 Task: Open Card Feature Request Discussion in Board Content Marketing SEO Optimization to Workspace Event Planning and add a team member Softage.2@softage.net, a label Orange, a checklist Poetry Writing, an attachment from your computer, a color Orange and finally, add a card description 'Research and apply for relevant industry awards' and a comment 'We should approach this task with a sense of humility and a willingness to seek feedback and guidance from others.'. Add a start date 'Jan 06, 1900' with a due date 'Jan 13, 1900'
Action: Mouse moved to (410, 147)
Screenshot: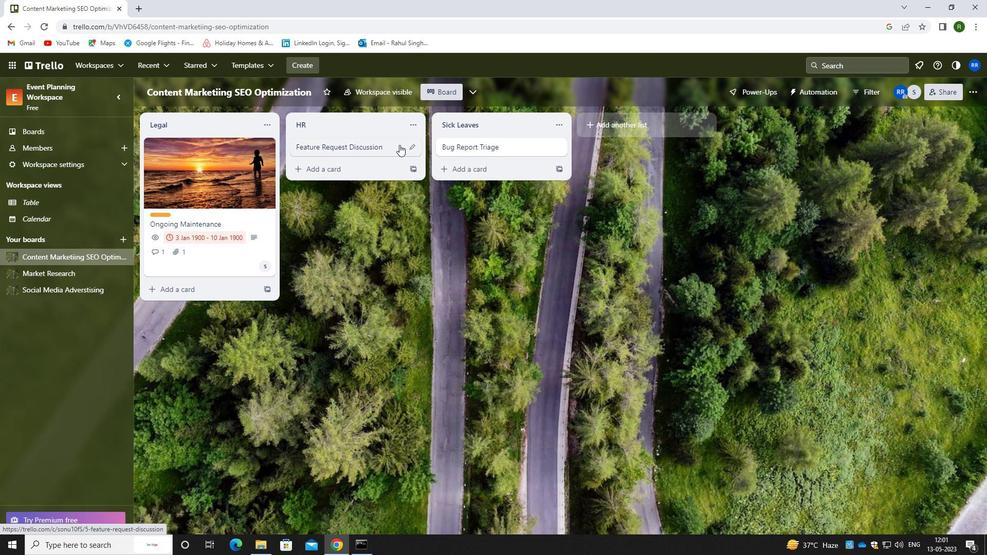 
Action: Mouse pressed left at (410, 147)
Screenshot: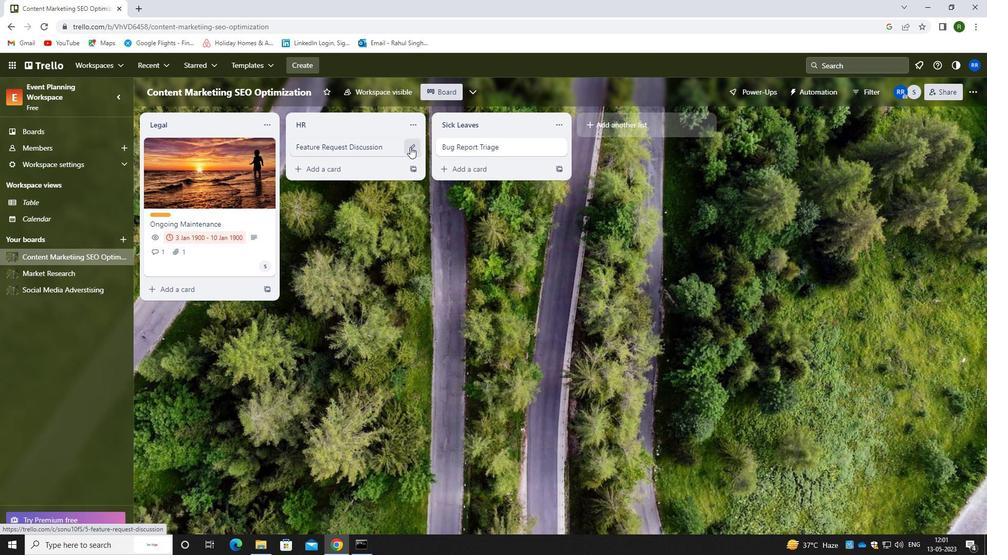 
Action: Mouse moved to (453, 147)
Screenshot: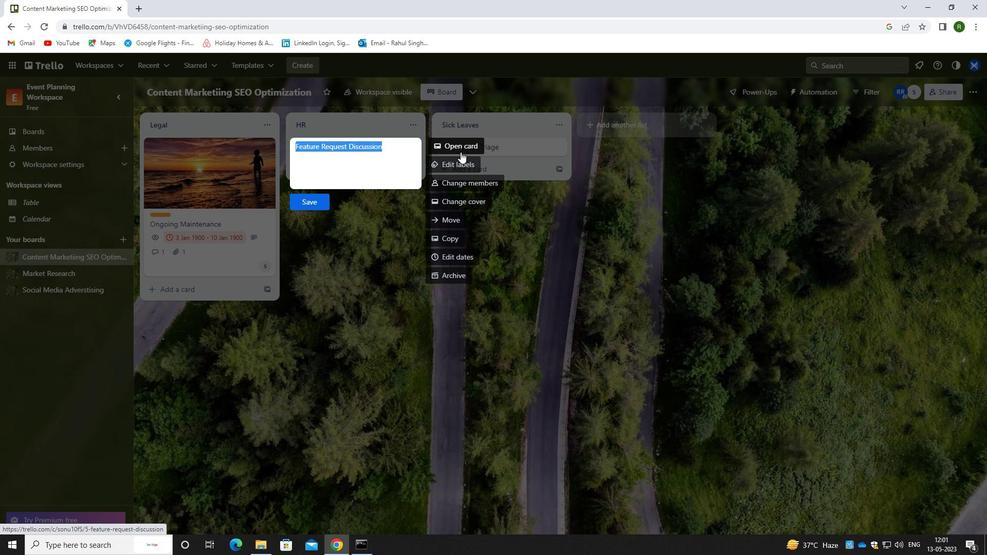 
Action: Mouse pressed left at (453, 147)
Screenshot: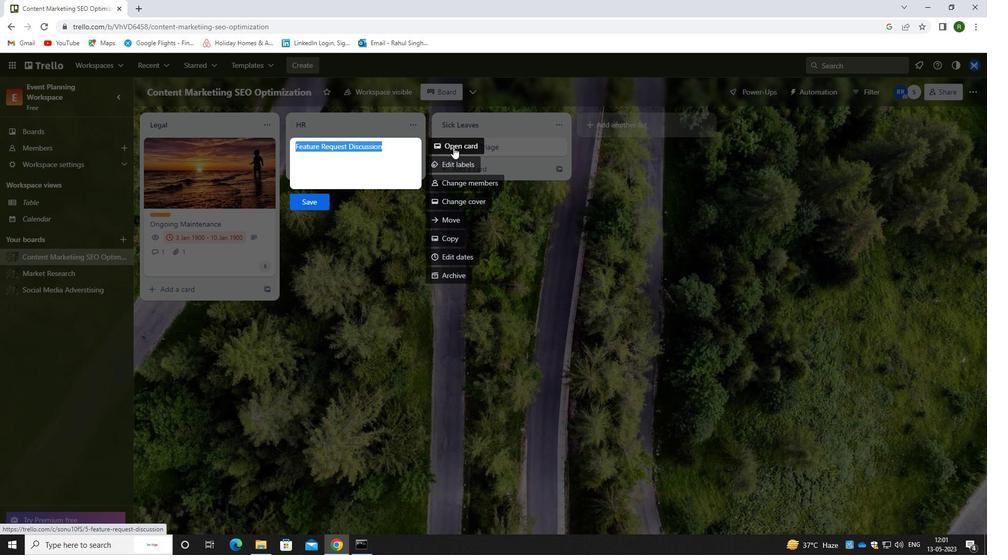 
Action: Mouse moved to (633, 185)
Screenshot: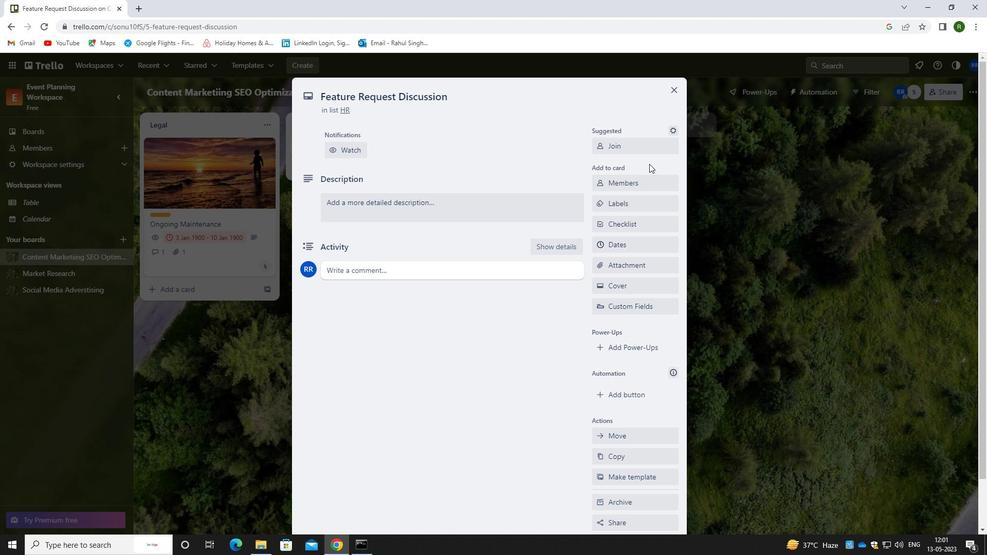 
Action: Mouse pressed left at (633, 185)
Screenshot: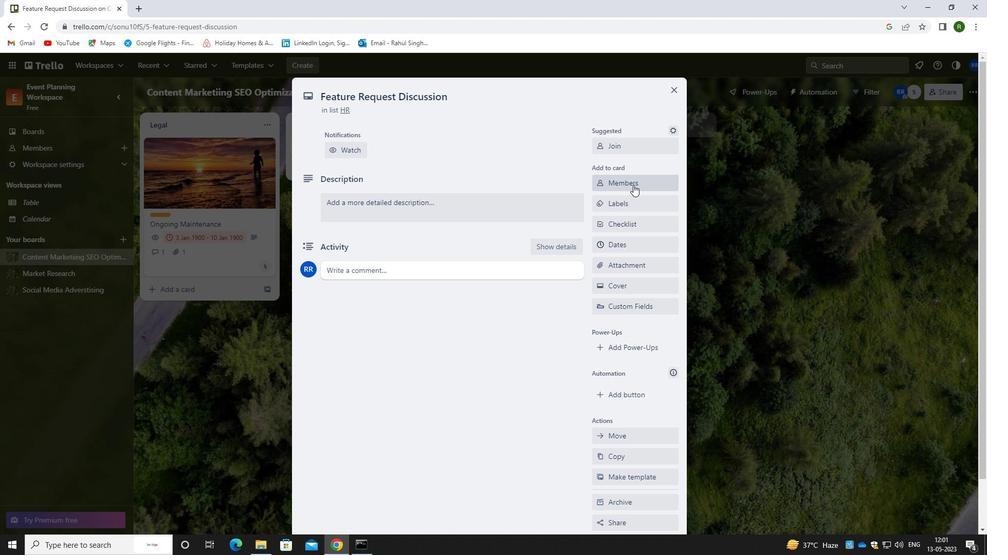
Action: Mouse moved to (624, 227)
Screenshot: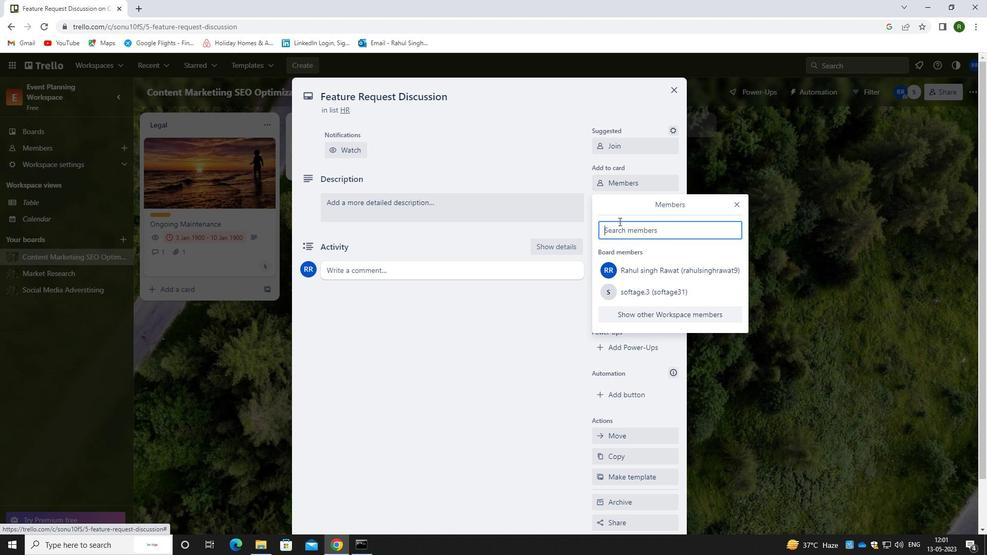 
Action: Key pressed <Key.caps_lock>s<Key.caps_lock>oft<Key.backspace><Key.backspace><Key.backspace><Key.backspace>s<Key.caps_lock>oftage.2<Key.shift>@SOFTAGE.NET
Screenshot: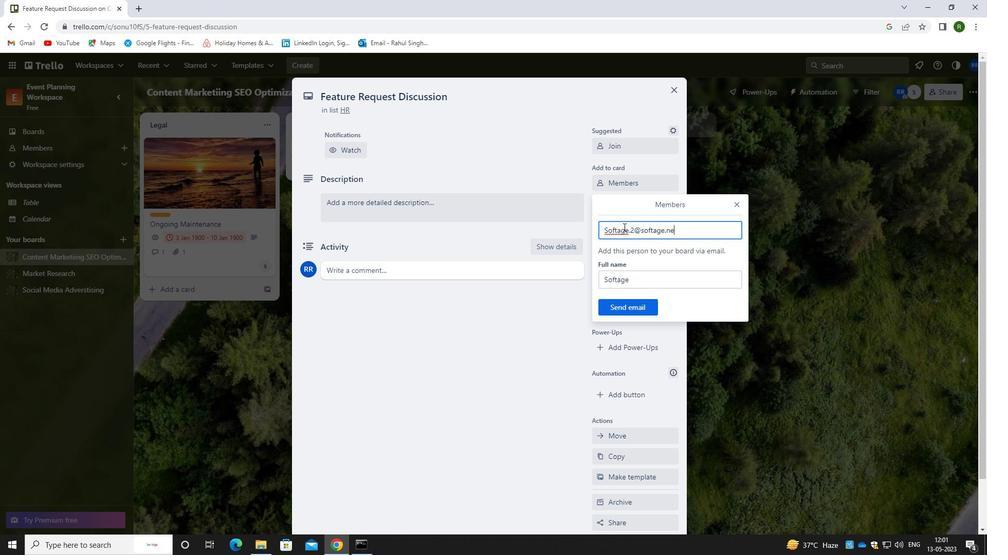 
Action: Mouse scrolled (624, 227) with delta (0, 0)
Screenshot: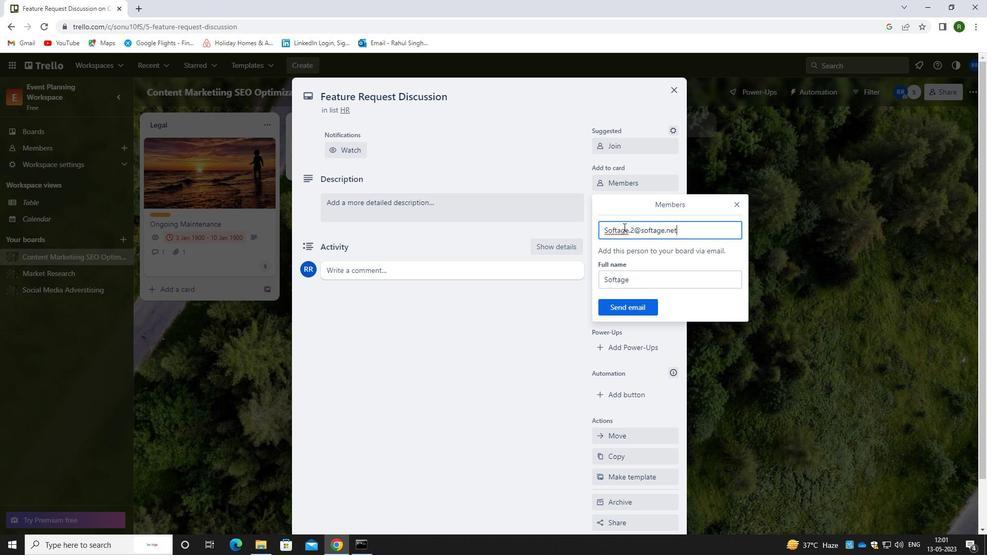 
Action: Mouse moved to (624, 227)
Screenshot: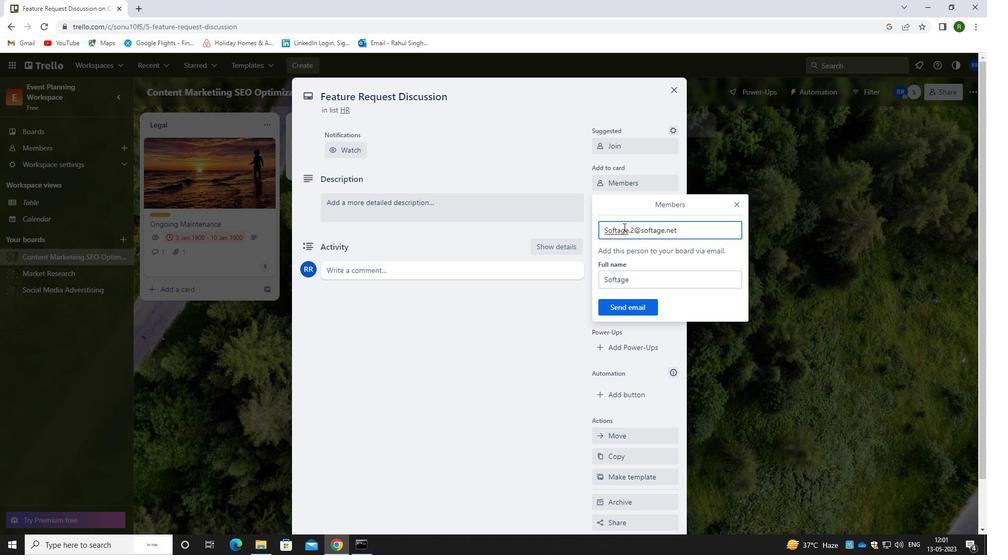 
Action: Mouse scrolled (624, 228) with delta (0, 0)
Screenshot: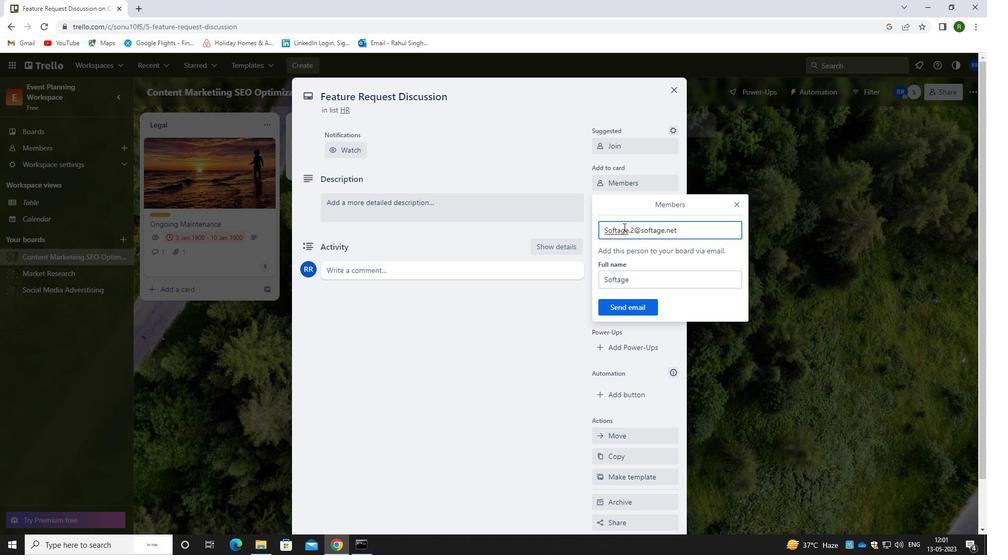 
Action: Mouse moved to (632, 303)
Screenshot: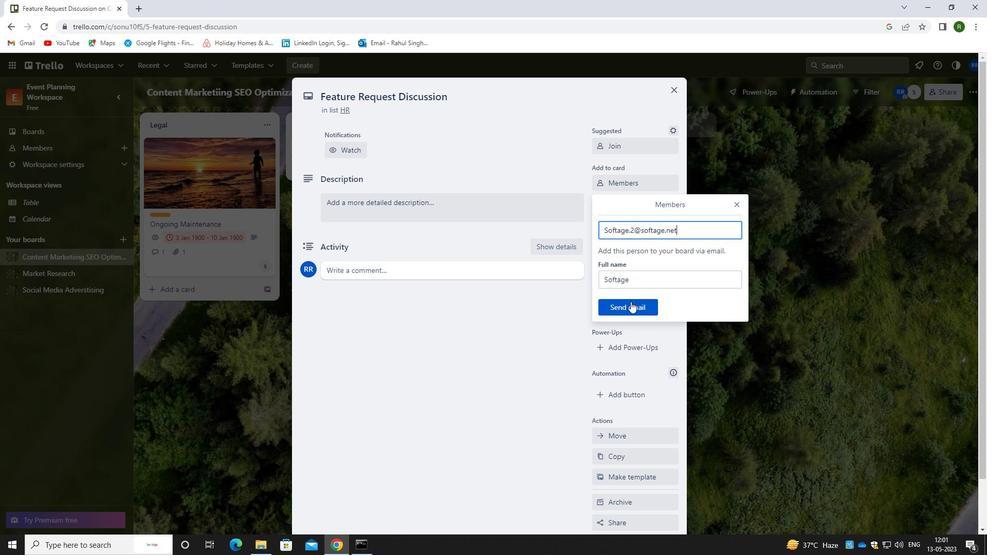 
Action: Mouse pressed left at (632, 303)
Screenshot: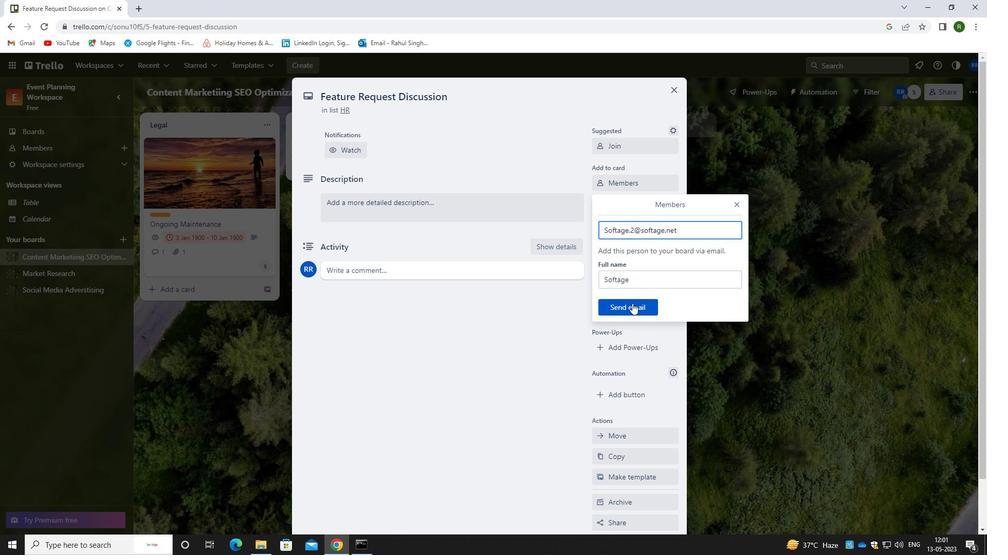 
Action: Mouse moved to (618, 208)
Screenshot: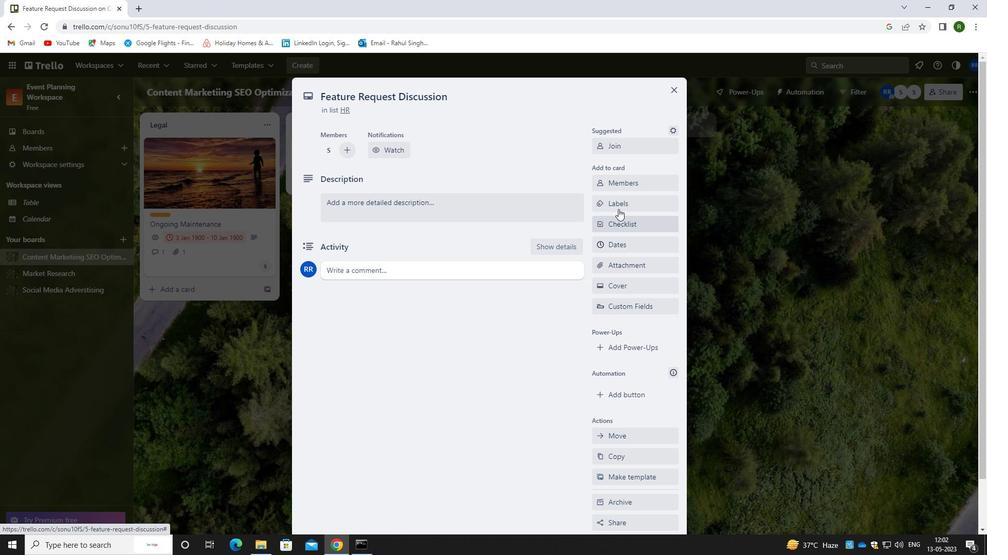 
Action: Mouse pressed left at (618, 208)
Screenshot: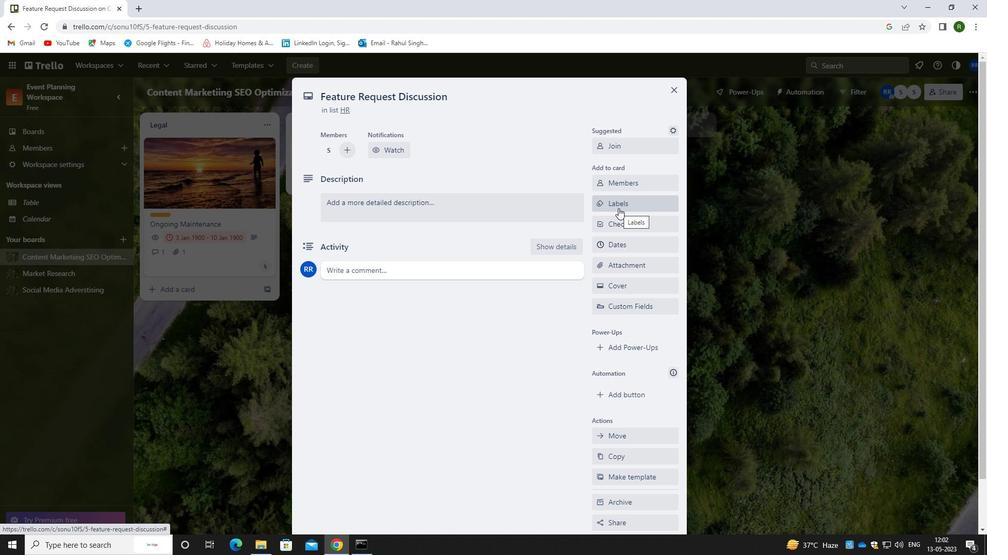 
Action: Mouse moved to (616, 250)
Screenshot: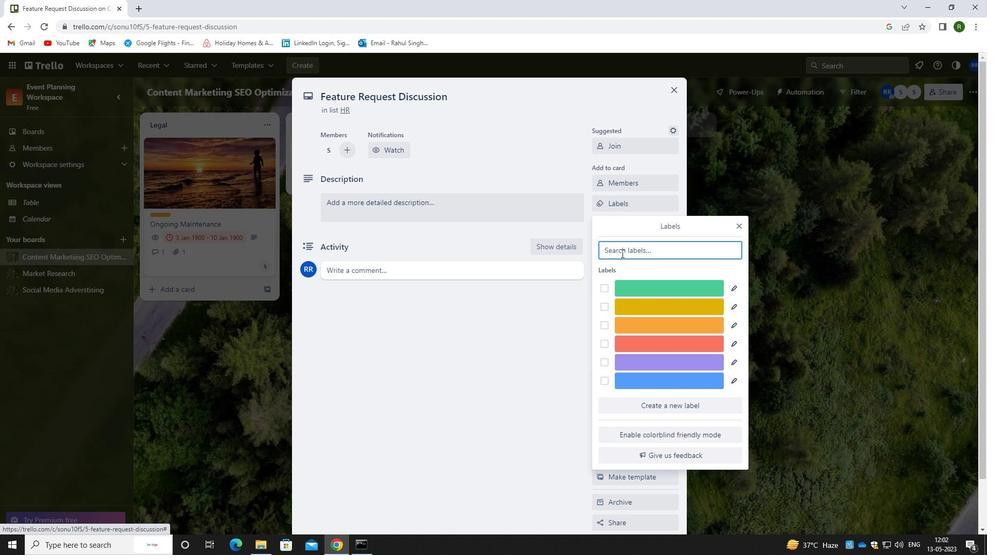 
Action: Key pressed ORANGE
Screenshot: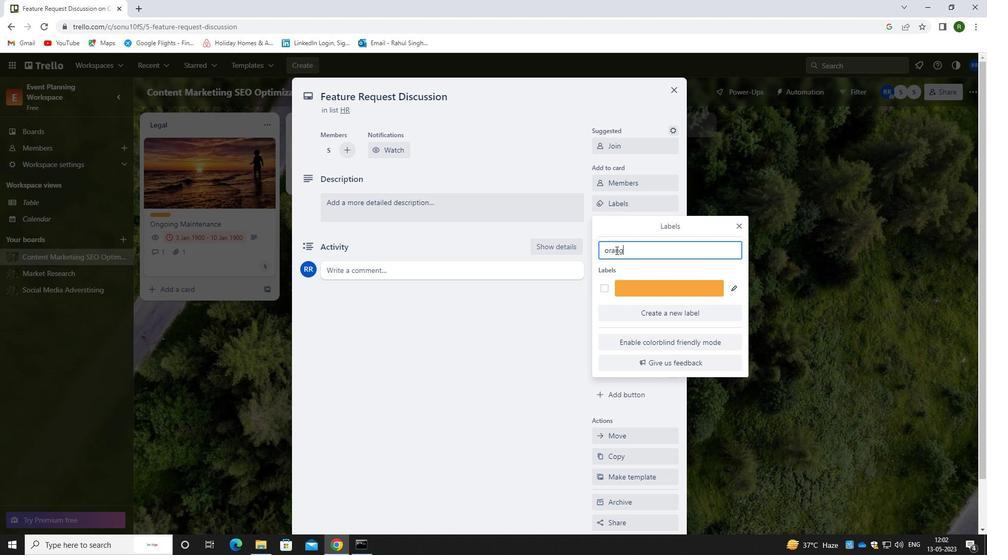 
Action: Mouse moved to (600, 286)
Screenshot: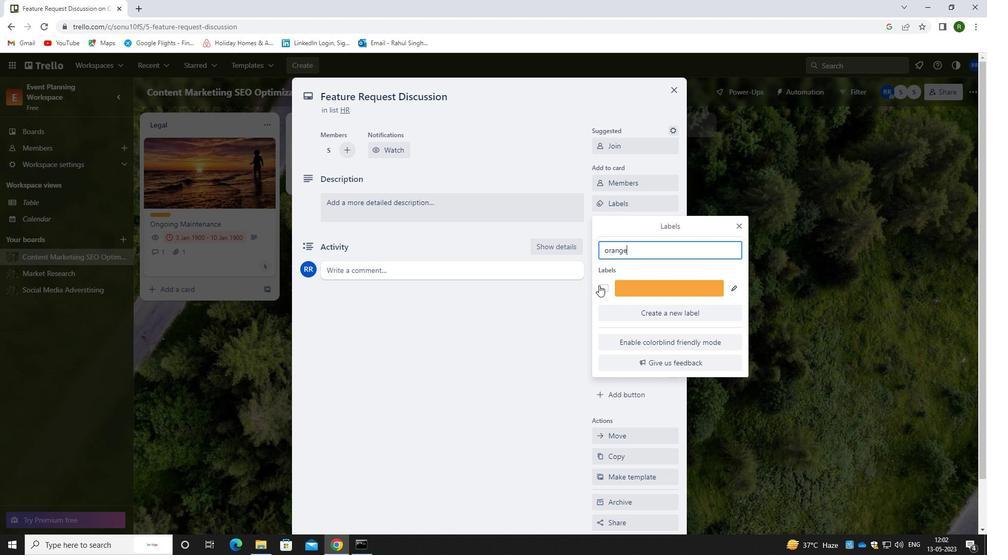 
Action: Mouse pressed left at (600, 286)
Screenshot: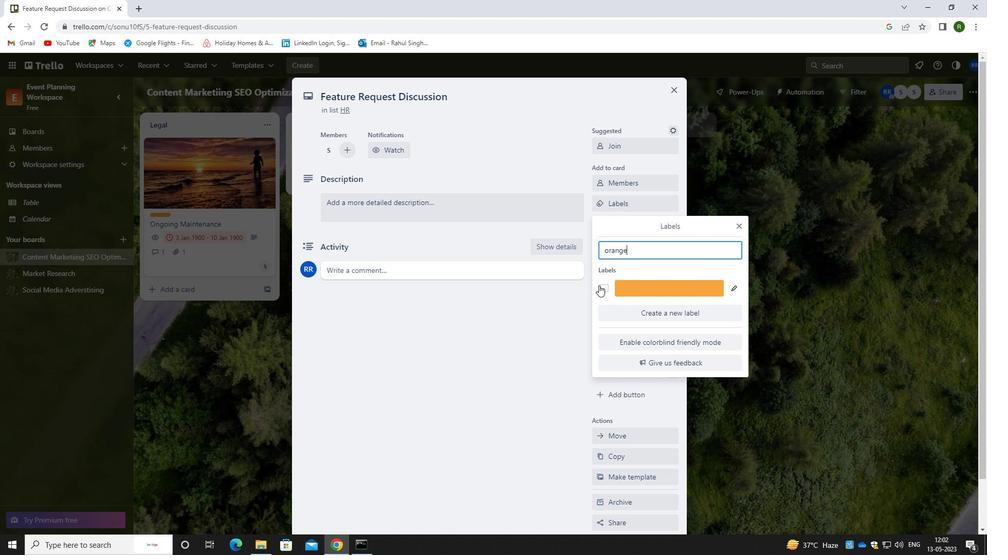 
Action: Mouse moved to (578, 333)
Screenshot: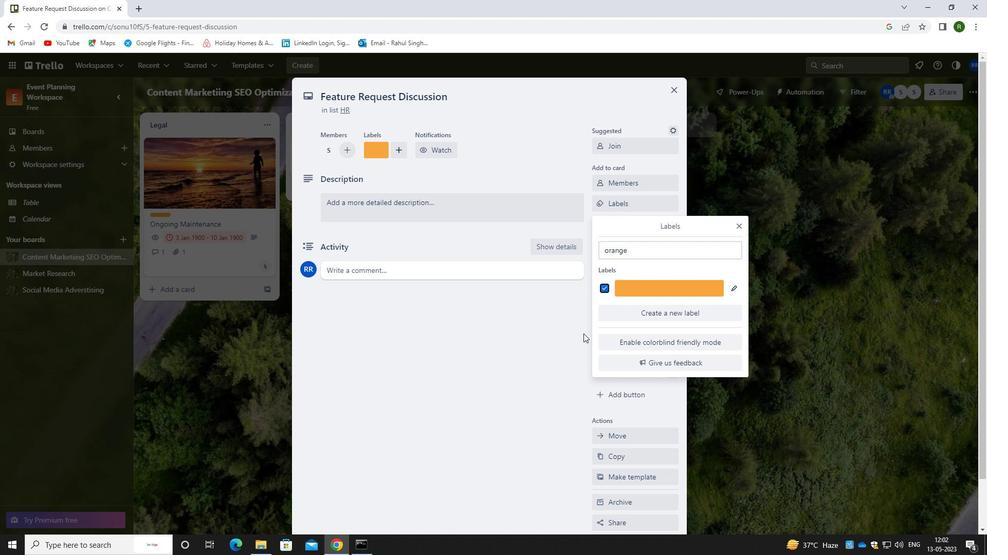
Action: Mouse pressed left at (578, 333)
Screenshot: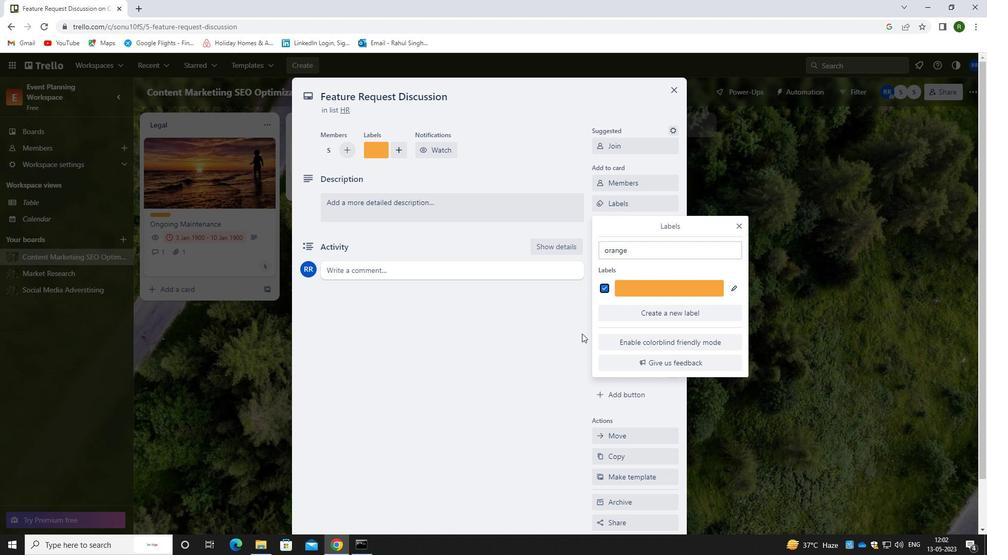 
Action: Mouse moved to (624, 228)
Screenshot: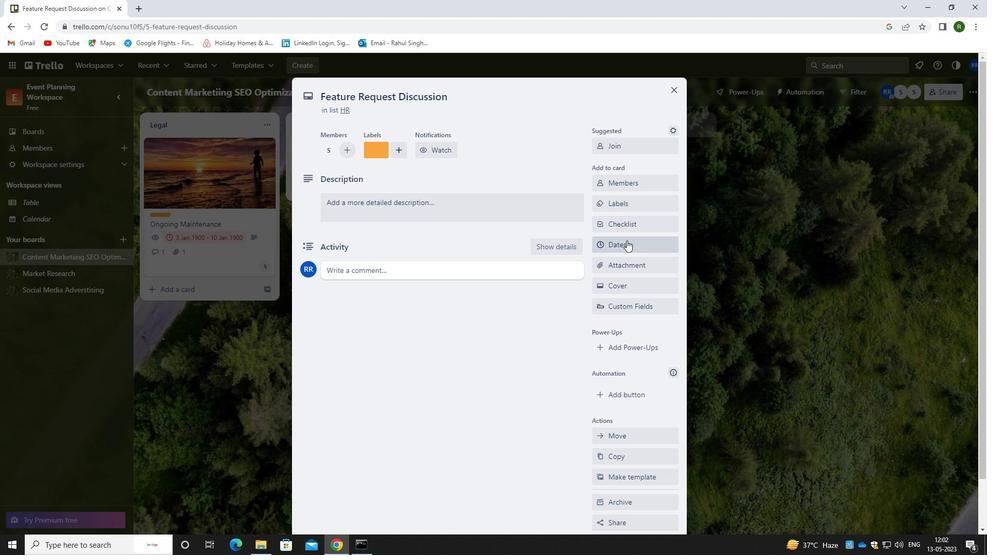 
Action: Mouse pressed left at (624, 228)
Screenshot: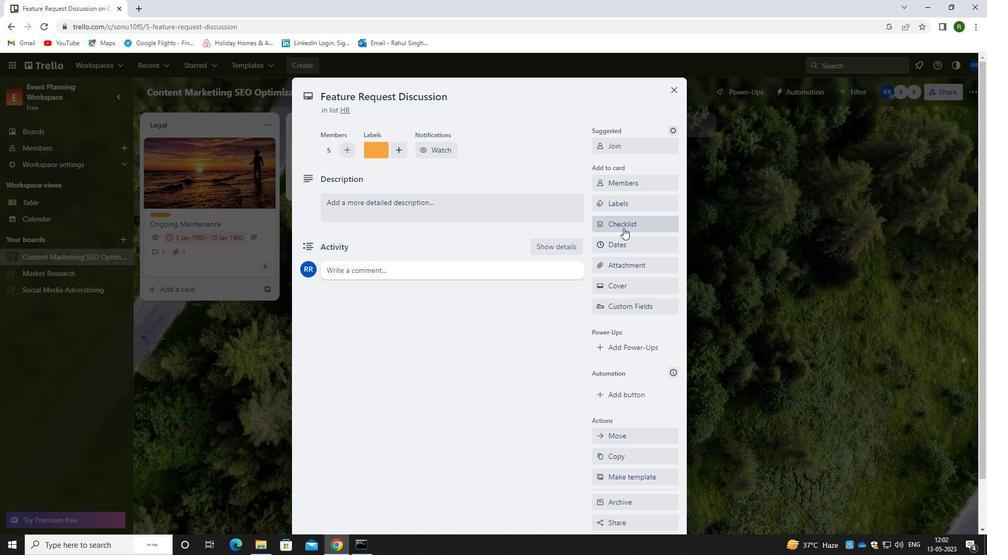 
Action: Mouse moved to (626, 236)
Screenshot: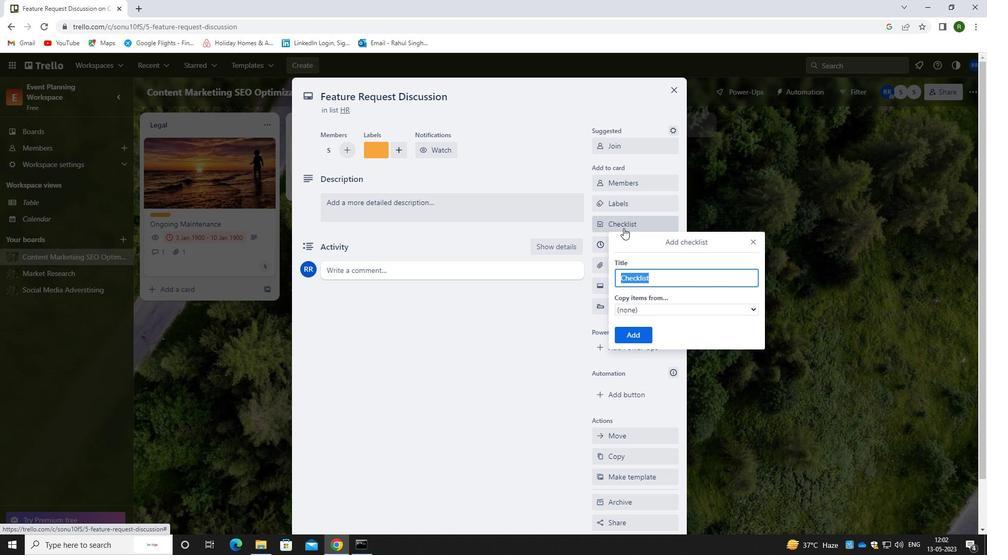 
Action: Key pressed <Key.backspace><Key.shift>POETRY<Key.space>
Screenshot: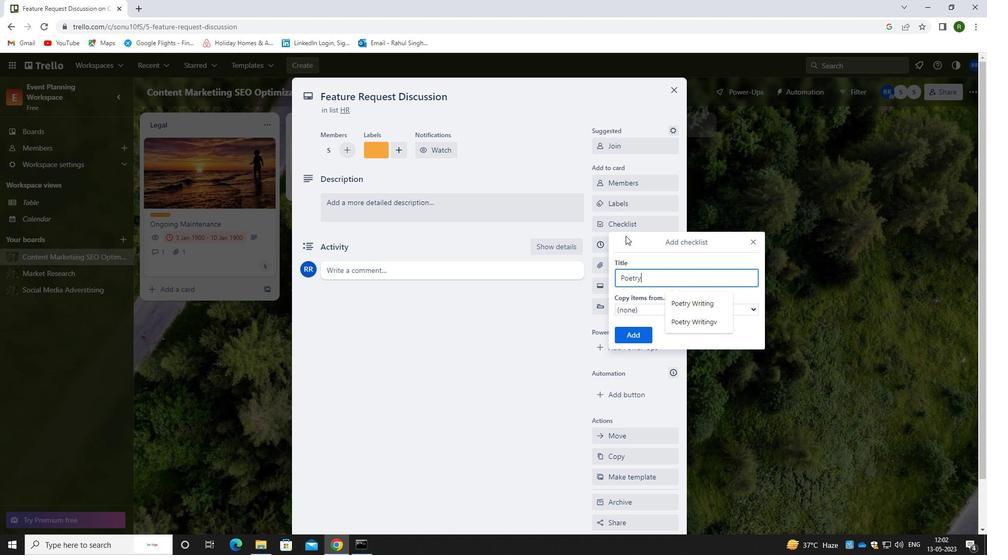 
Action: Mouse moved to (685, 302)
Screenshot: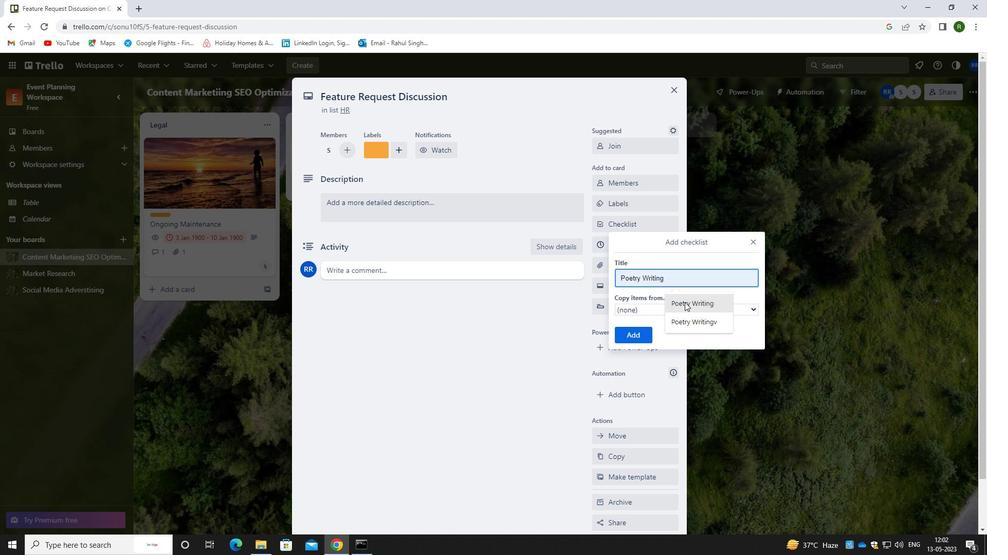 
Action: Mouse pressed left at (685, 302)
Screenshot: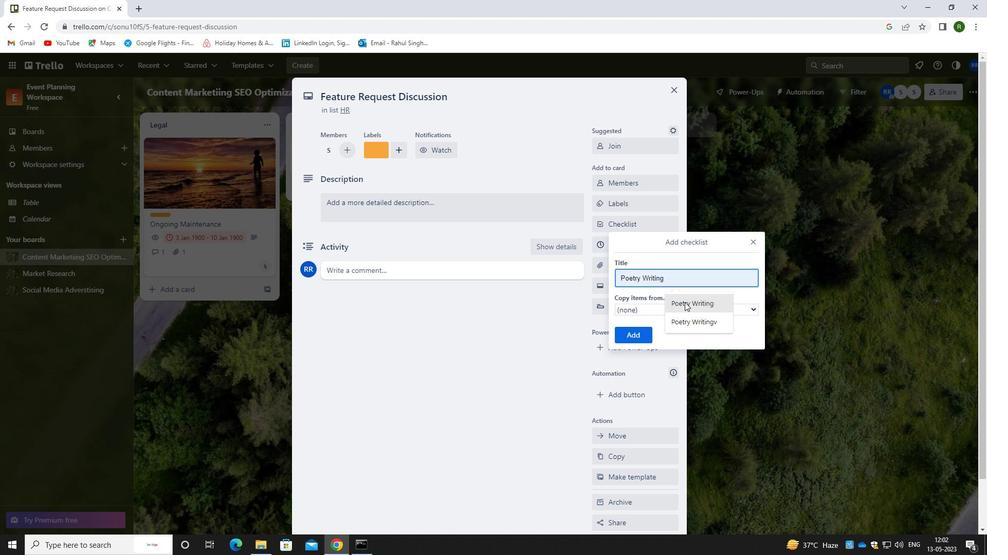 
Action: Mouse moved to (636, 335)
Screenshot: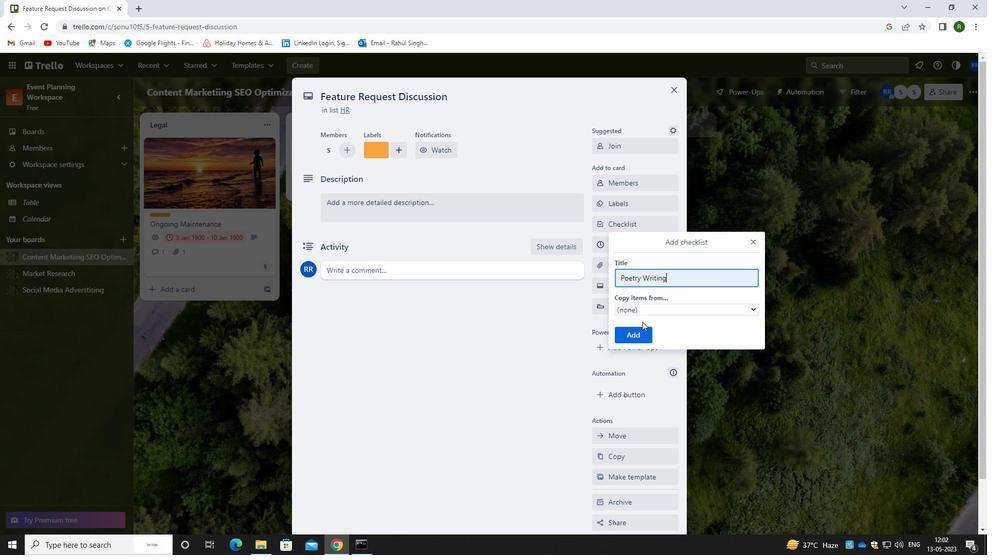 
Action: Mouse pressed left at (636, 335)
Screenshot: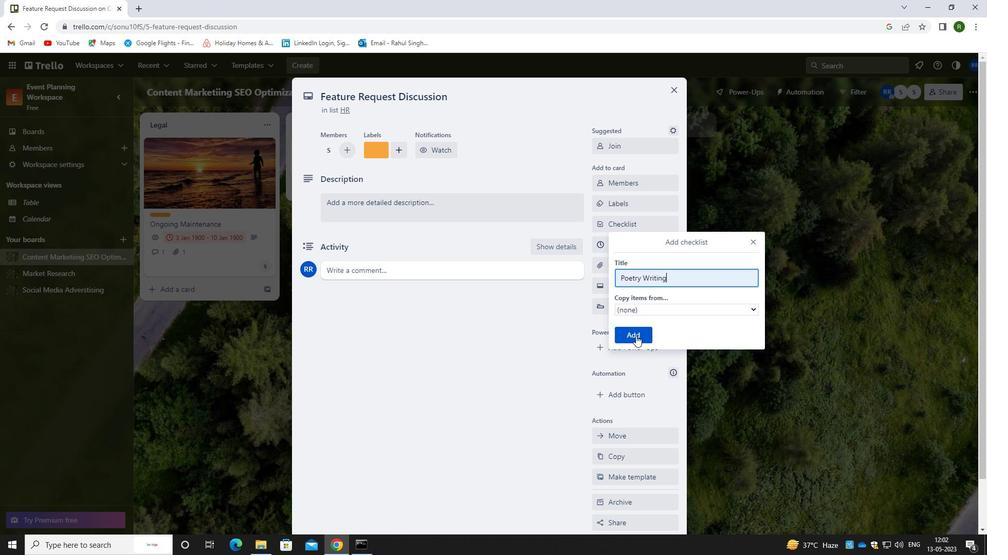 
Action: Mouse moved to (632, 268)
Screenshot: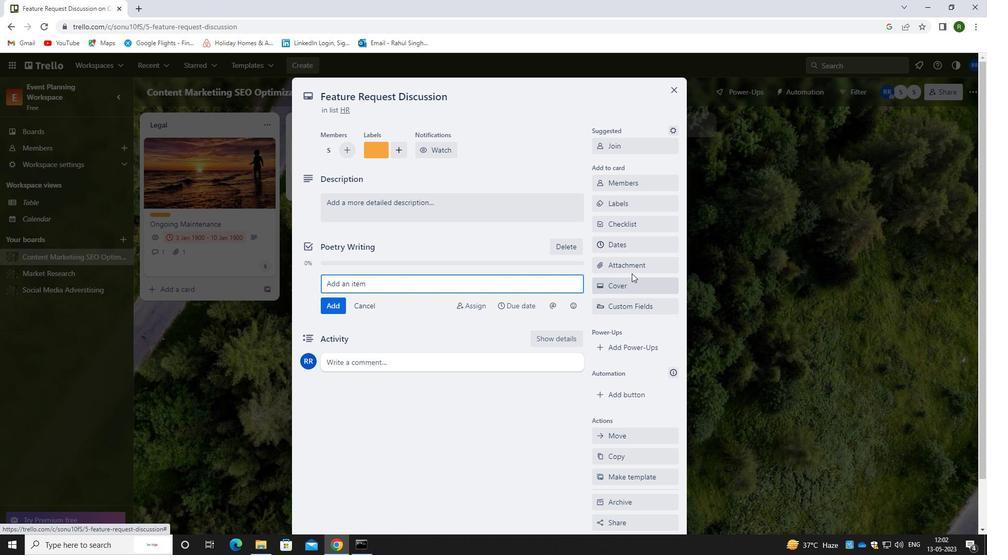 
Action: Mouse pressed left at (632, 268)
Screenshot: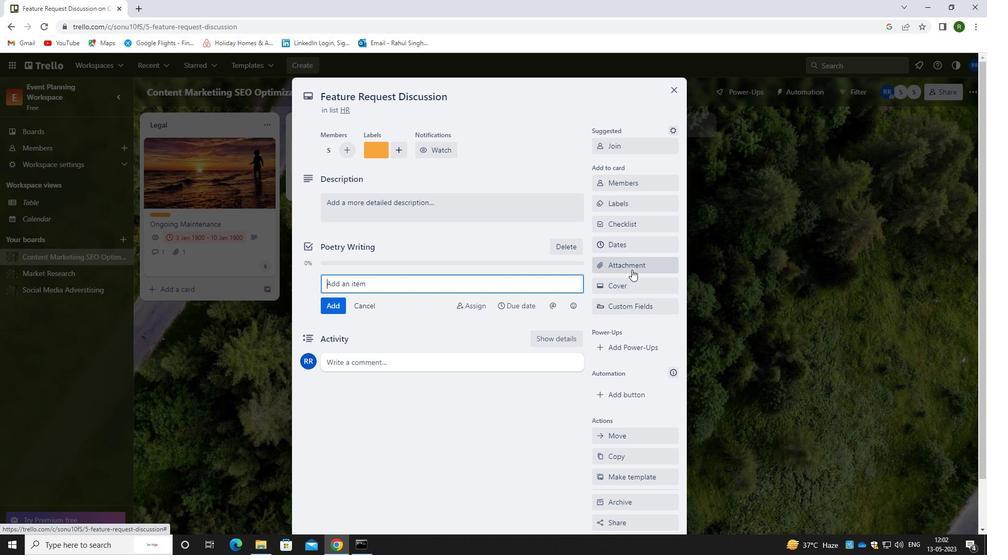 
Action: Mouse moved to (636, 312)
Screenshot: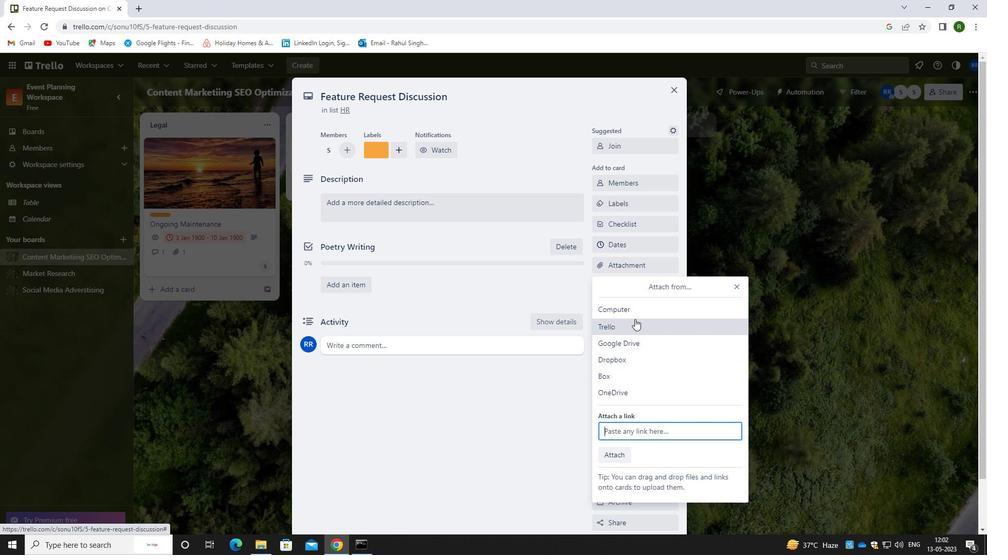
Action: Mouse pressed left at (636, 312)
Screenshot: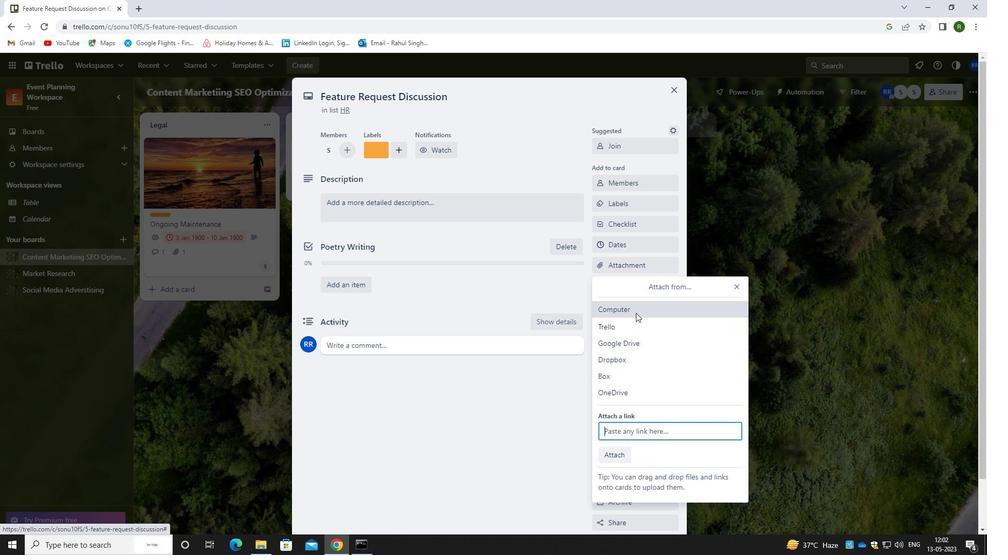 
Action: Mouse moved to (295, 109)
Screenshot: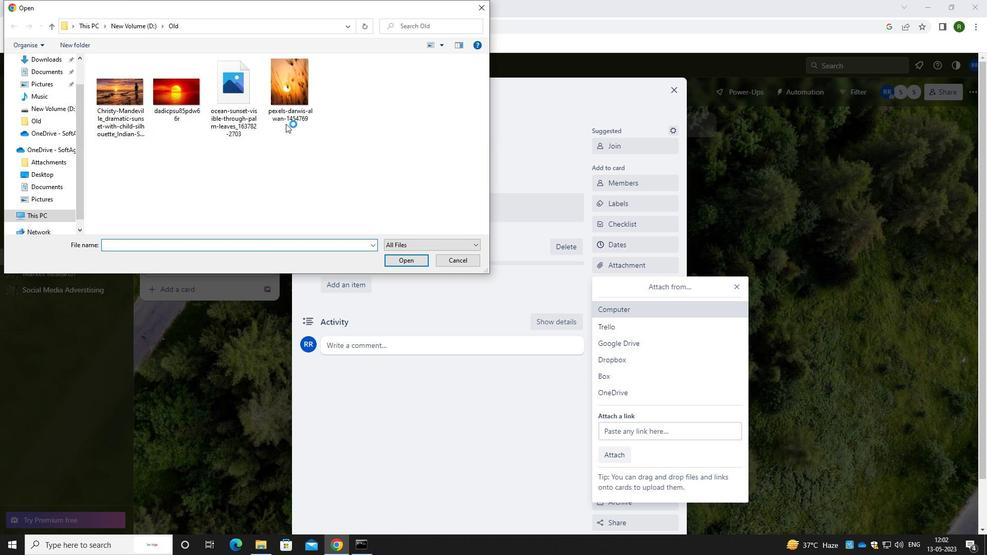 
Action: Mouse pressed left at (295, 109)
Screenshot: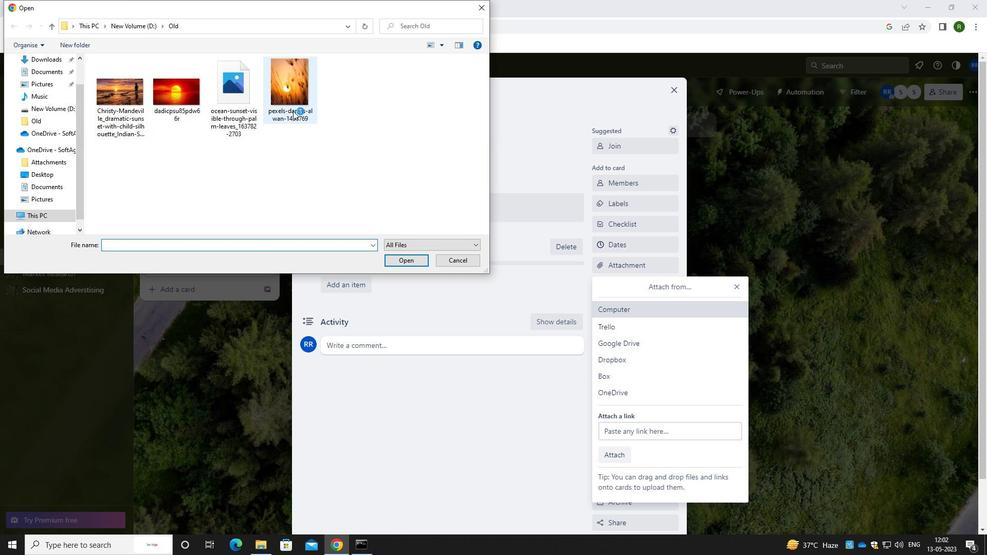 
Action: Mouse moved to (407, 261)
Screenshot: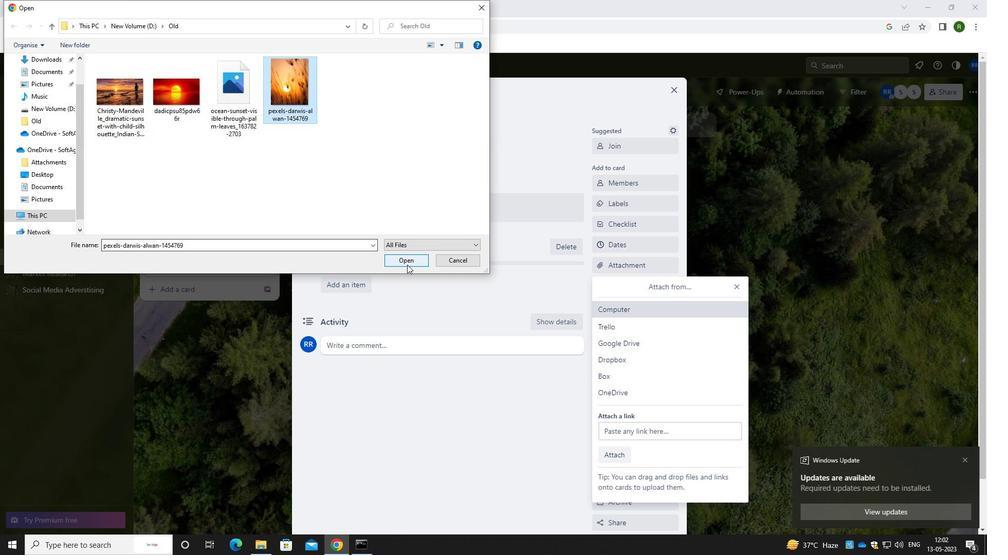 
Action: Mouse pressed left at (407, 261)
Screenshot: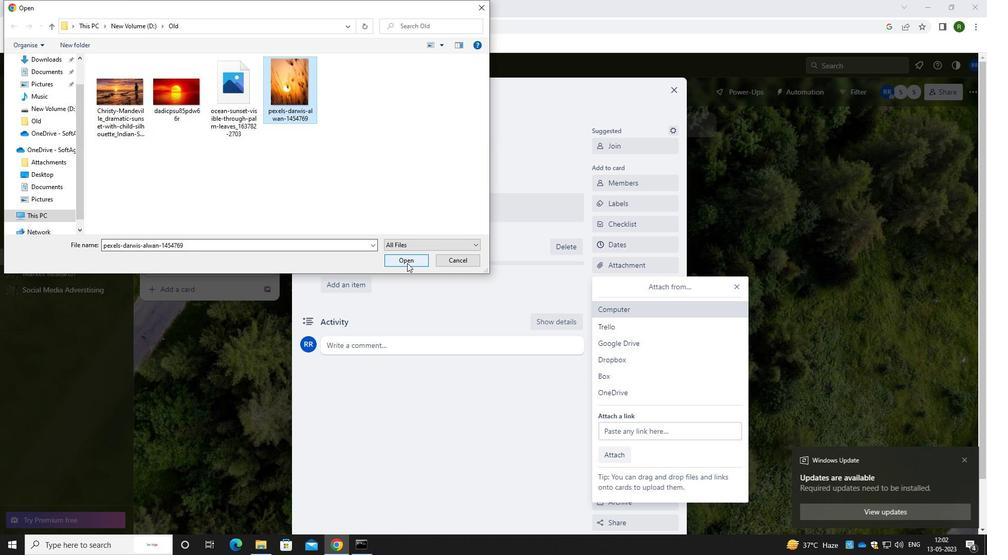 
Action: Mouse moved to (422, 205)
Screenshot: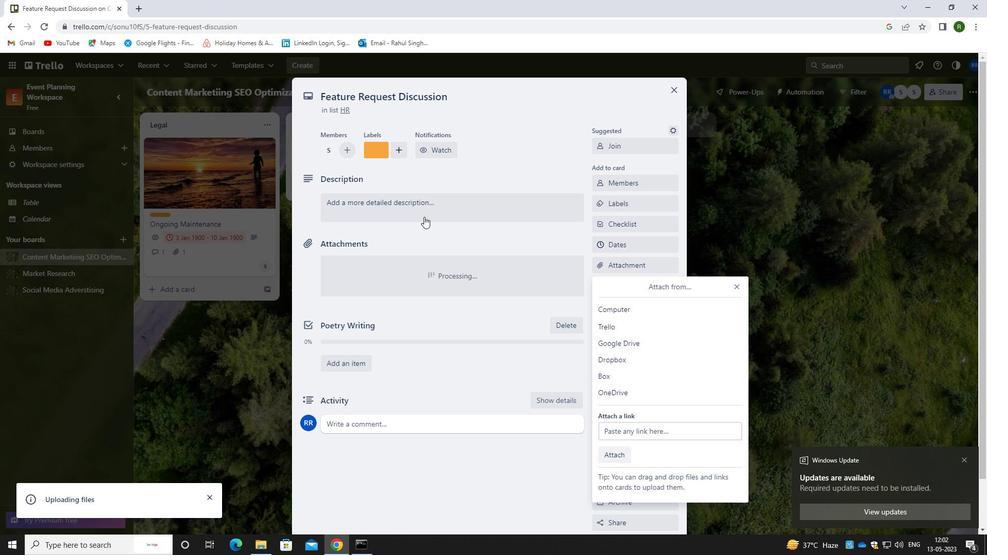 
Action: Mouse pressed left at (422, 205)
Screenshot: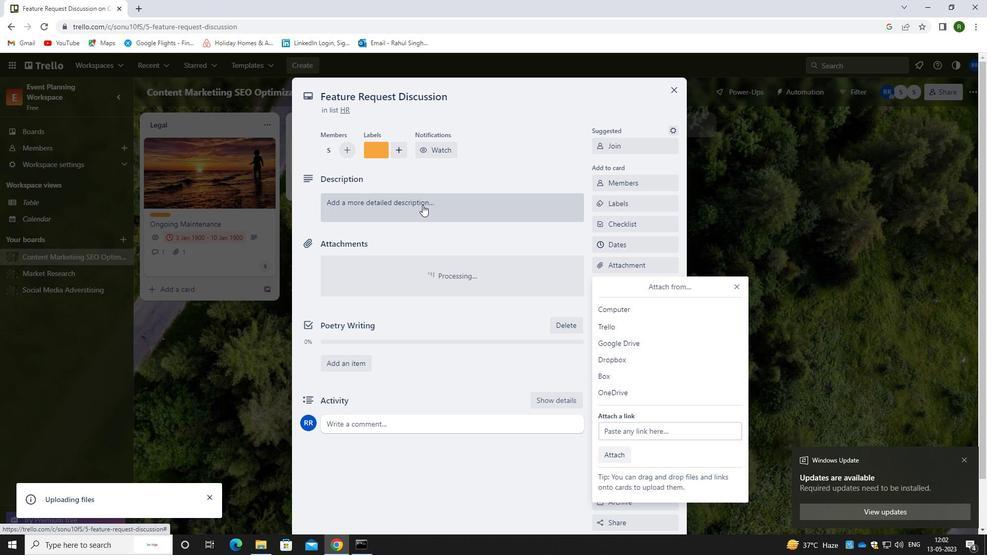 
Action: Key pressed <Key.caps_lock>R<Key.caps_lock>ESEARCH<Key.space>AND<Key.space>APPLY<Key.space>FOR<Key.space>RELEVANT<Key.space>INDUSTORY<Key.space>A<Key.backspace><Key.backspace><Key.backspace><Key.backspace><Key.backspace>RY<Key.space>AWARDS.
Screenshot: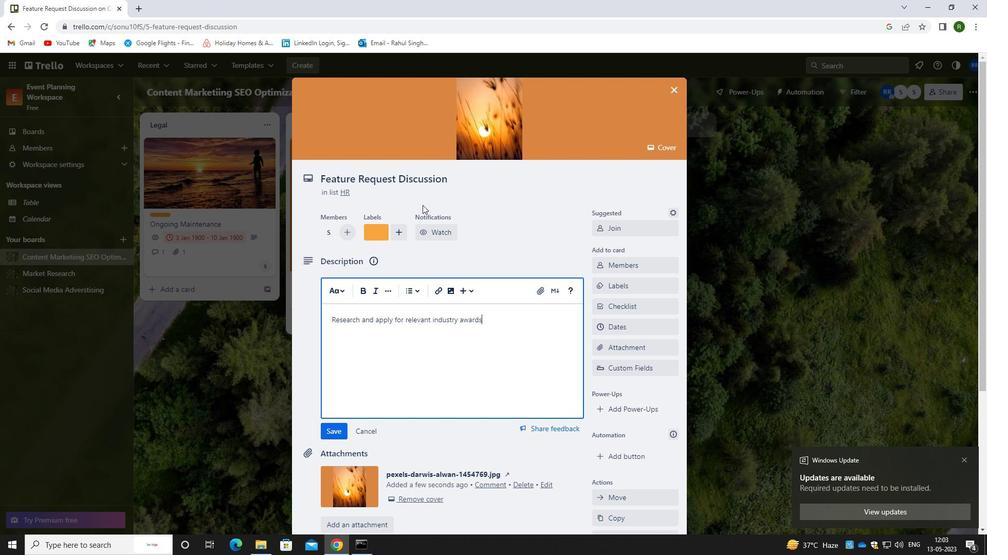 
Action: Mouse moved to (332, 432)
Screenshot: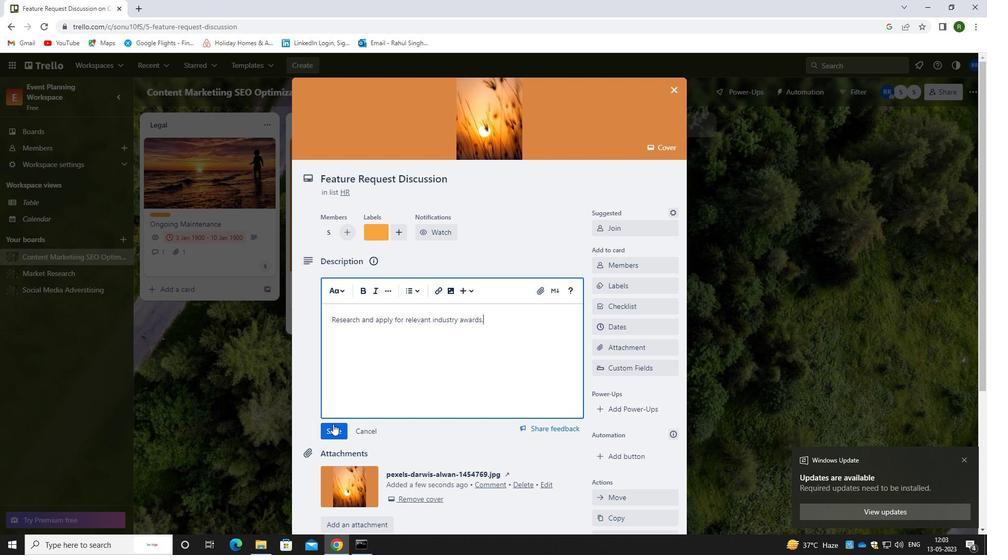 
Action: Mouse pressed left at (332, 432)
Screenshot: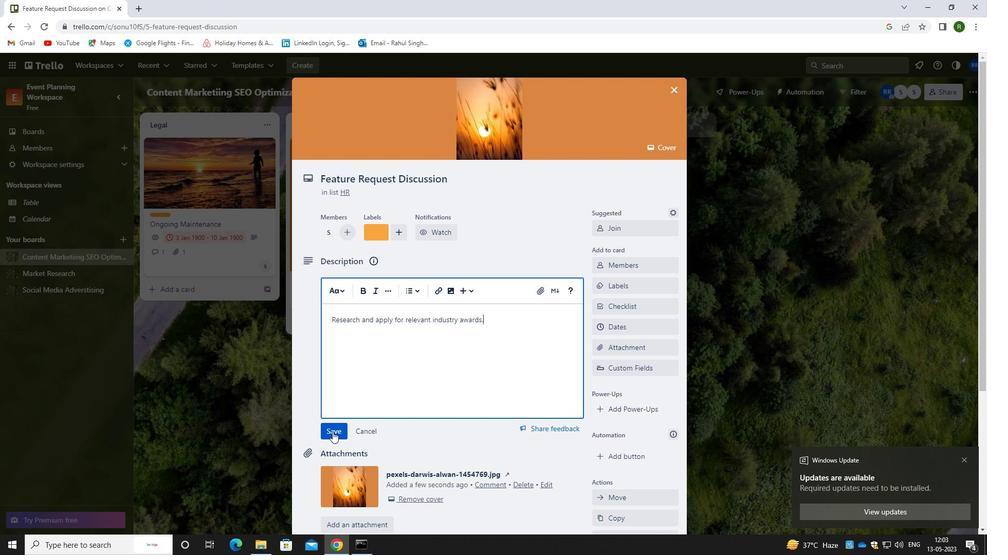 
Action: Mouse moved to (400, 415)
Screenshot: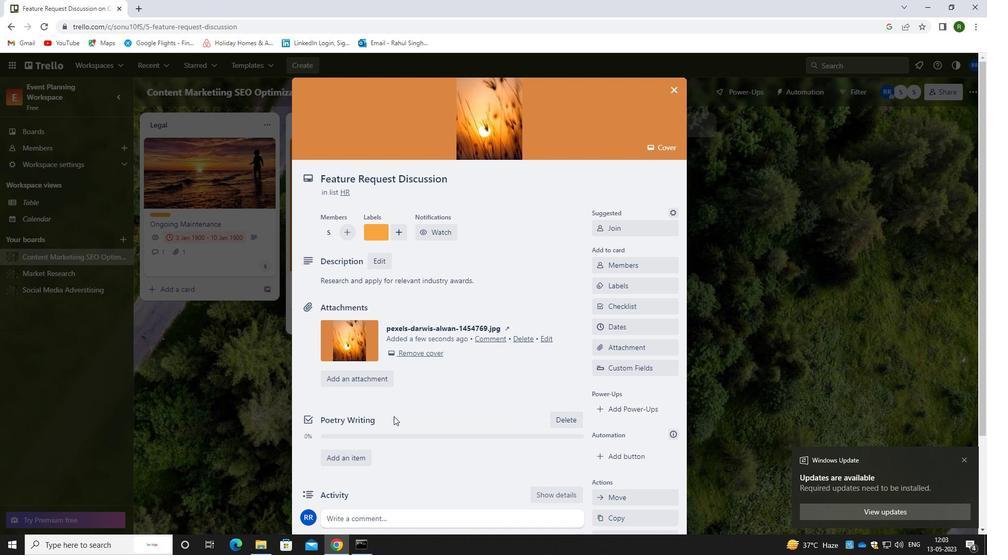 
Action: Mouse scrolled (400, 415) with delta (0, 0)
Screenshot: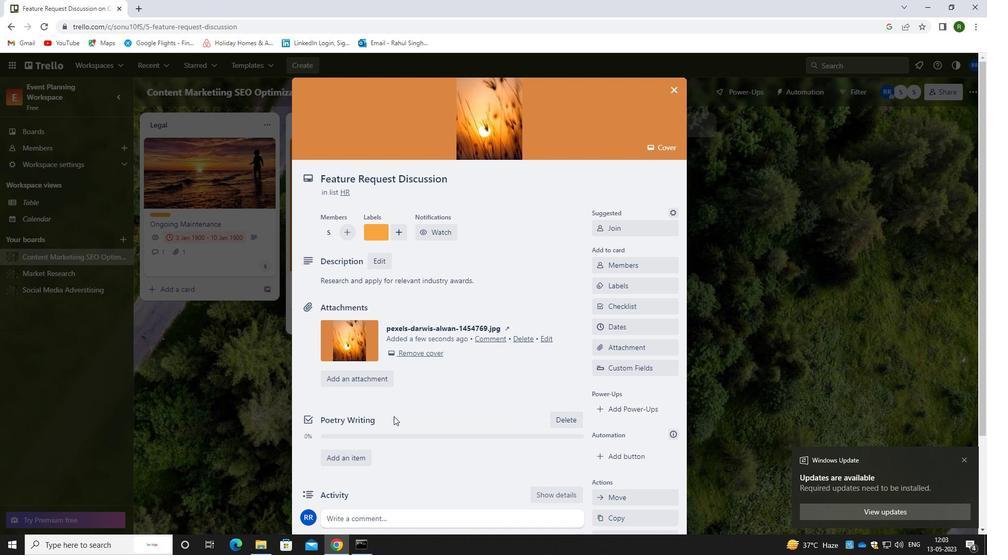 
Action: Mouse moved to (401, 416)
Screenshot: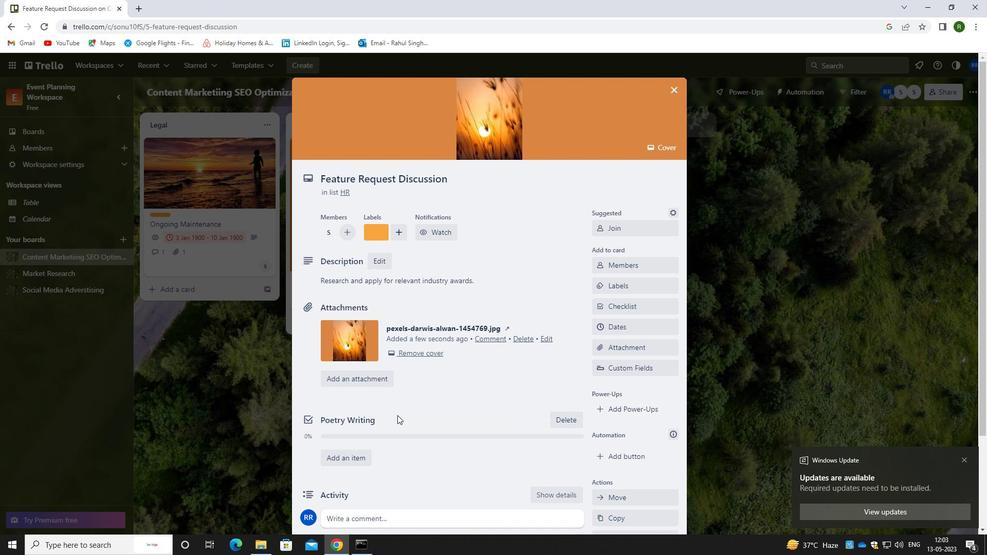 
Action: Mouse scrolled (401, 415) with delta (0, 0)
Screenshot: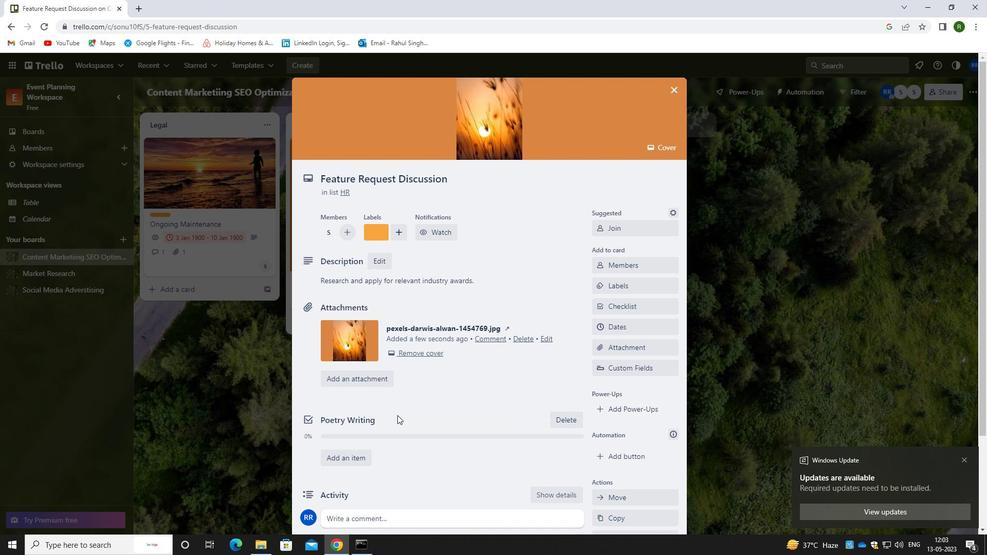 
Action: Mouse moved to (371, 416)
Screenshot: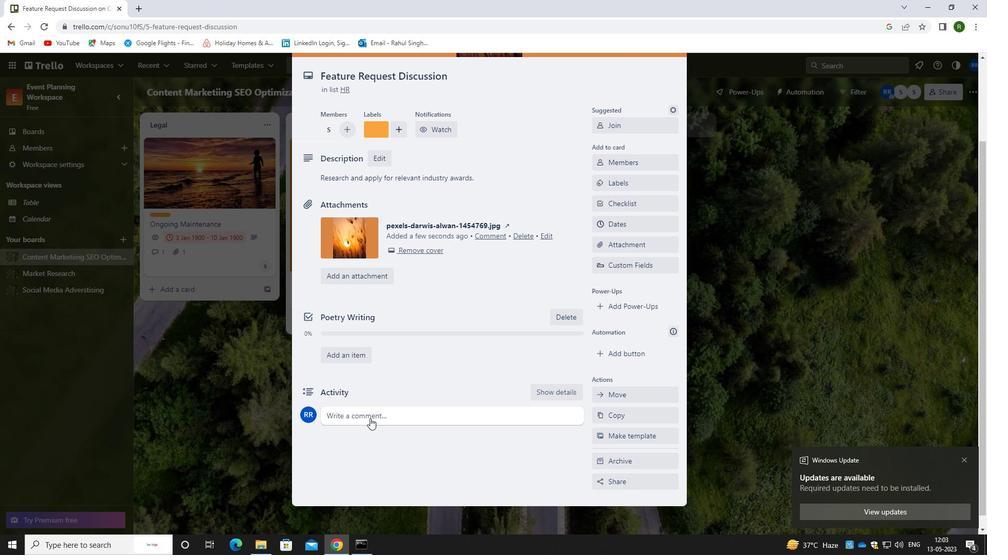 
Action: Mouse pressed left at (371, 416)
Screenshot: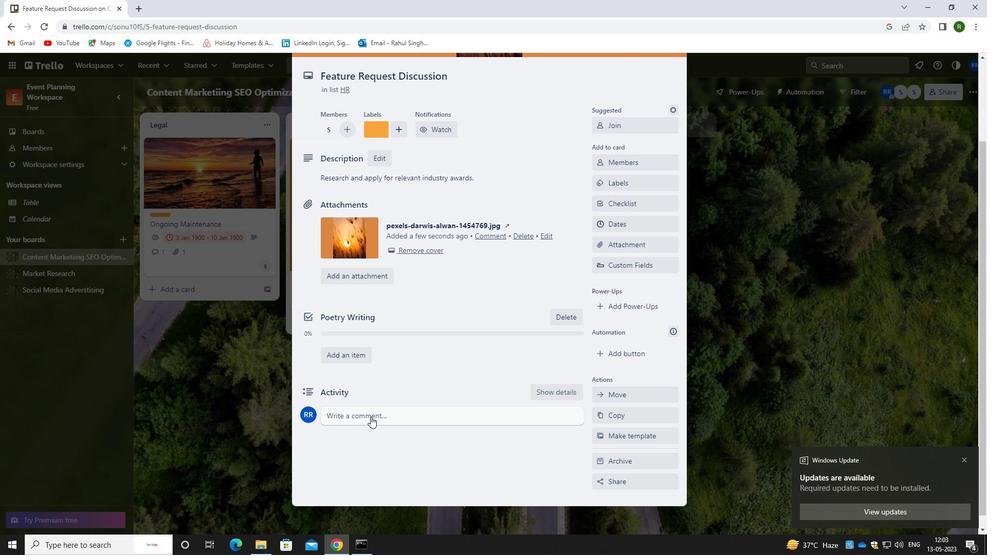 
Action: Mouse moved to (374, 448)
Screenshot: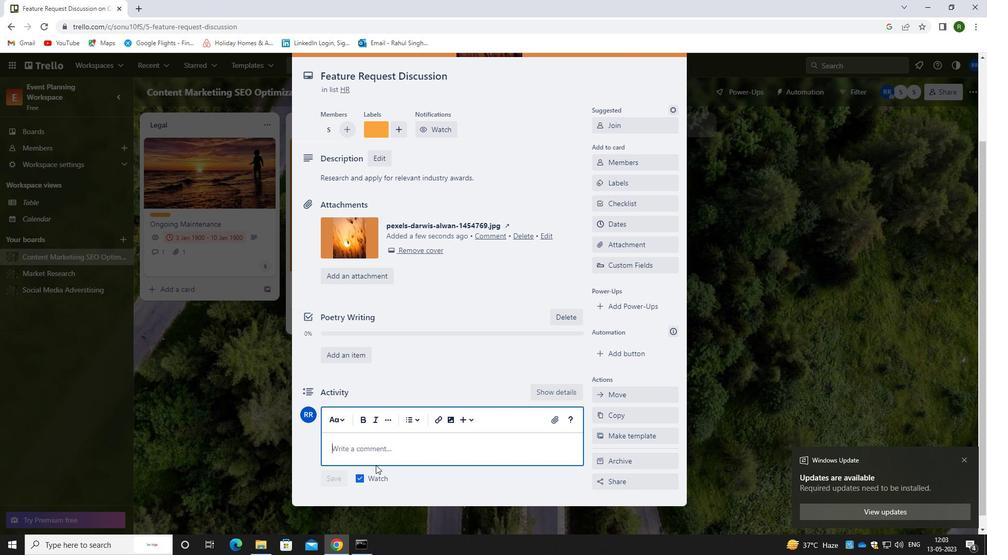 
Action: Mouse pressed left at (374, 448)
Screenshot: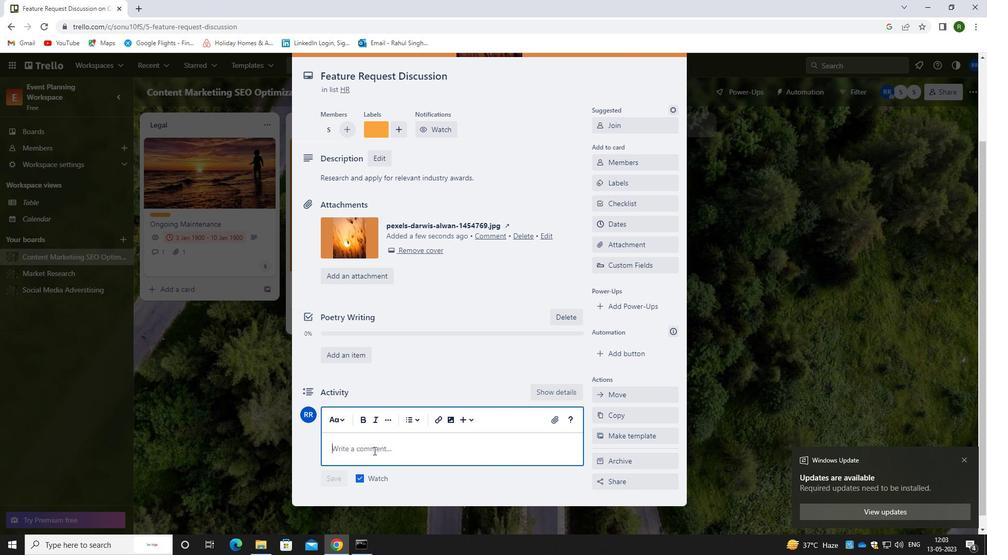 
Action: Key pressed <Key.caps_lock>W<Key.caps_lock>E<Key.space>SHOULD<Key.space>APPROACH<Key.space>THIS<Key.space>TASK<Key.space>WITH<Key.space>A<Key.space>SENSE<Key.space>OF<Key.space>HUMILITY<Key.space>AND<Key.space>A<Key.space>WILLINGNESS<Key.space>TO<Key.space>SEEK<Key.space>FEEDBACK<Key.space>F<Key.backspace>AND<Key.space>GUIDANCE<Key.space>FORM<Key.space>OTHERS.
Screenshot: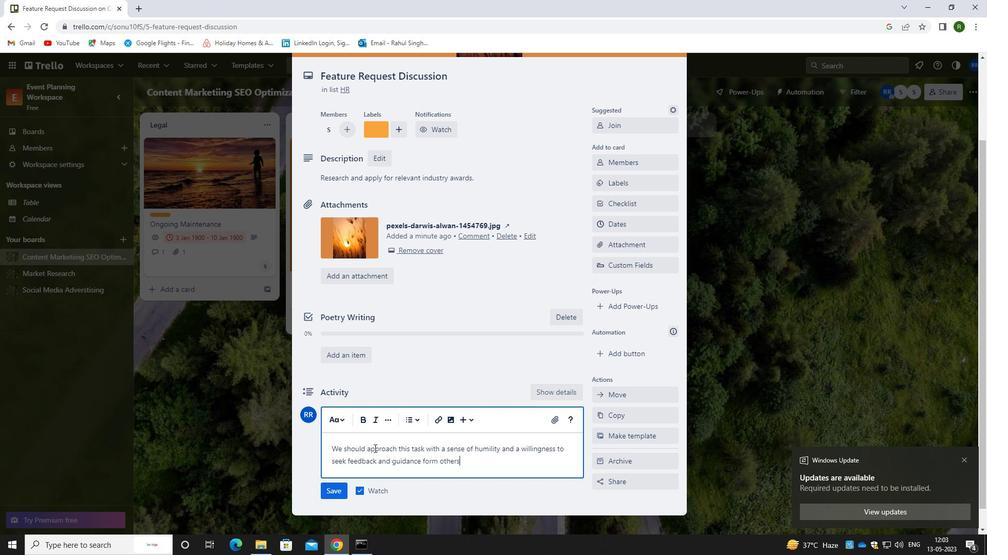 
Action: Mouse moved to (331, 489)
Screenshot: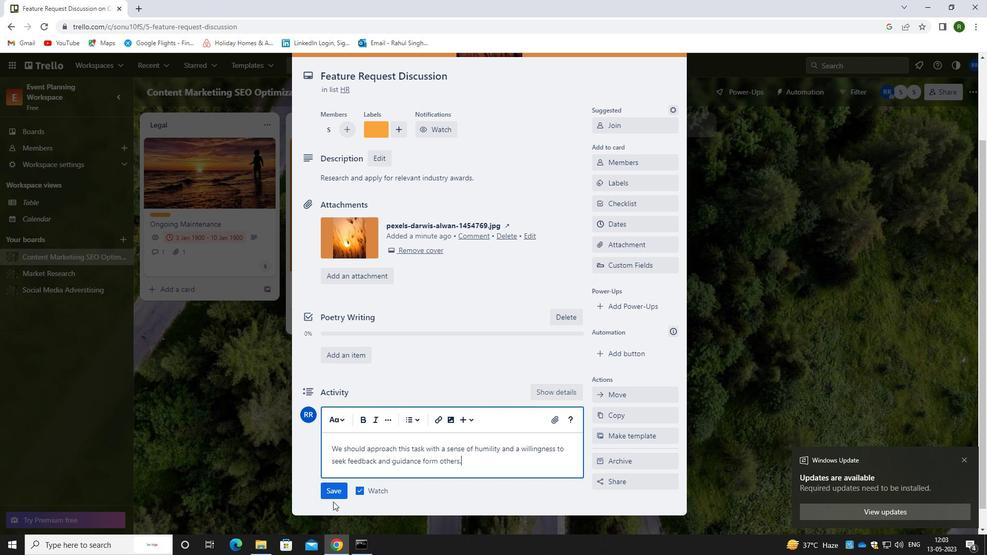 
Action: Mouse pressed left at (331, 489)
Screenshot: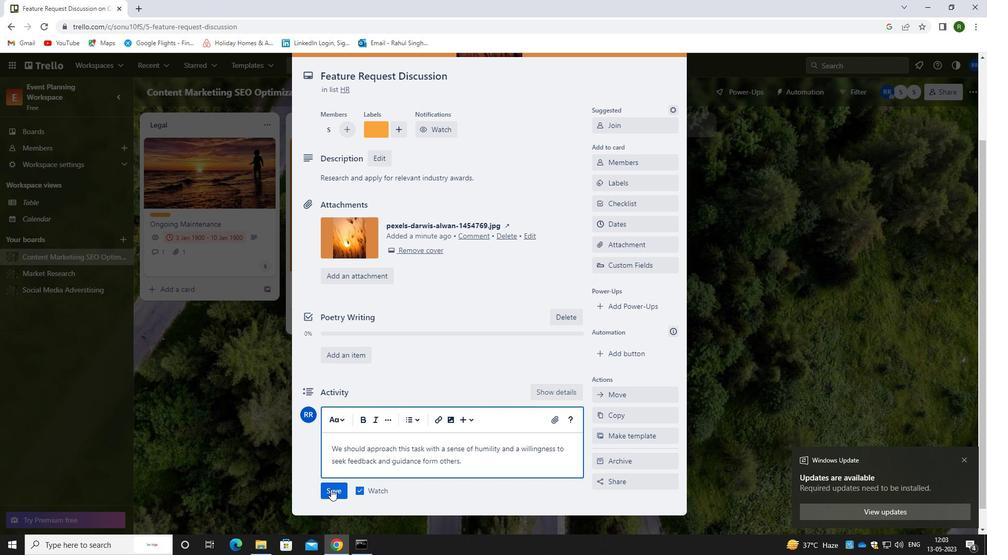 
Action: Mouse moved to (405, 400)
Screenshot: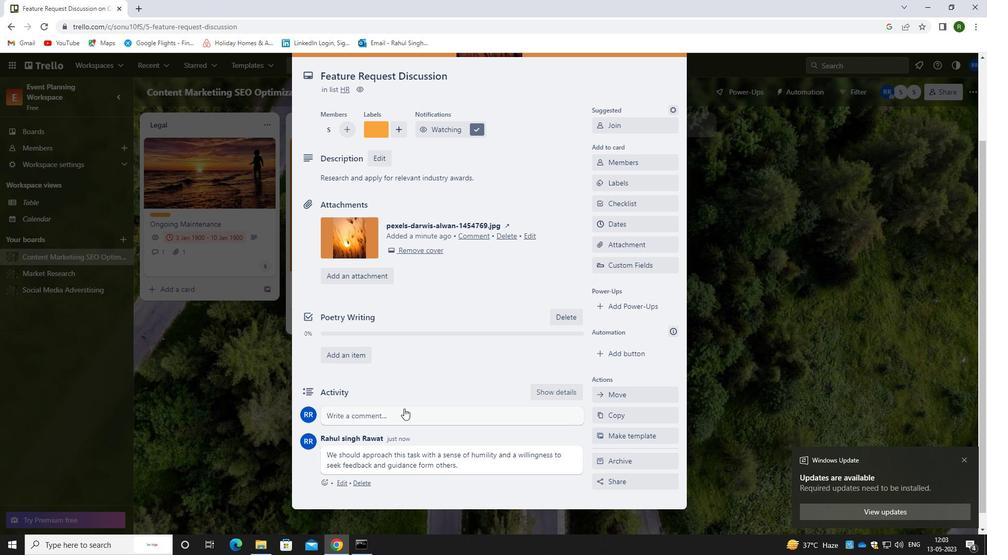 
Action: Mouse scrolled (405, 401) with delta (0, 0)
Screenshot: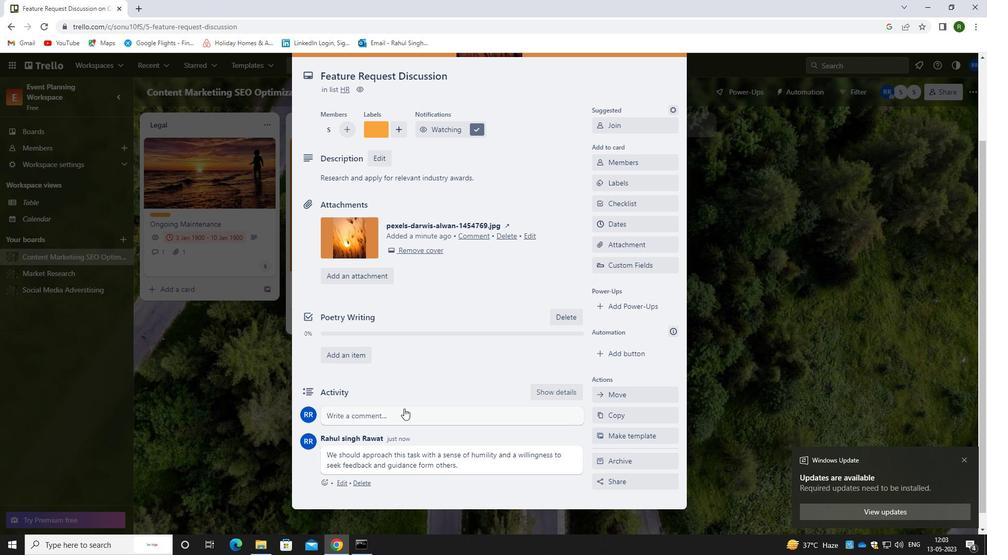 
Action: Mouse scrolled (405, 401) with delta (0, 0)
Screenshot: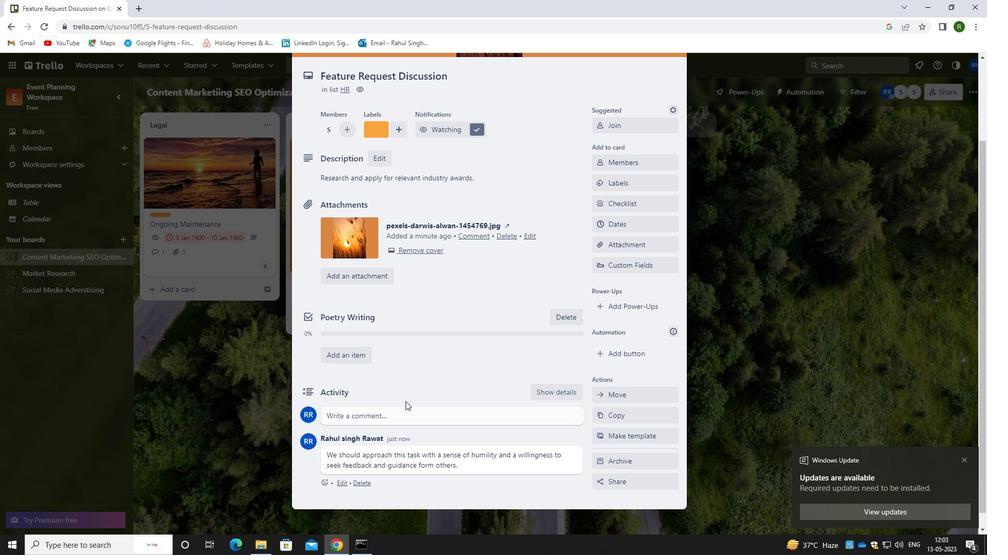 
Action: Mouse moved to (623, 331)
Screenshot: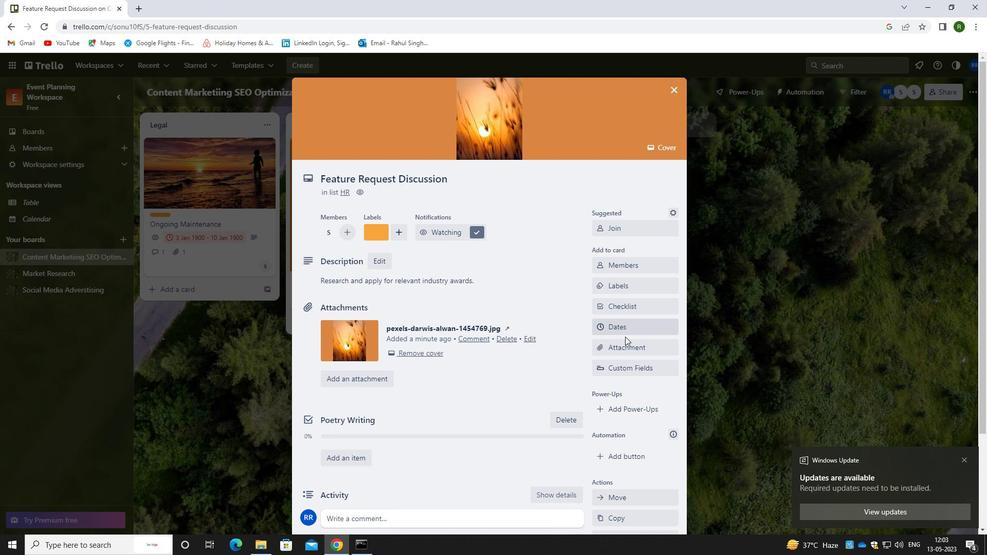 
Action: Mouse pressed left at (623, 331)
Screenshot: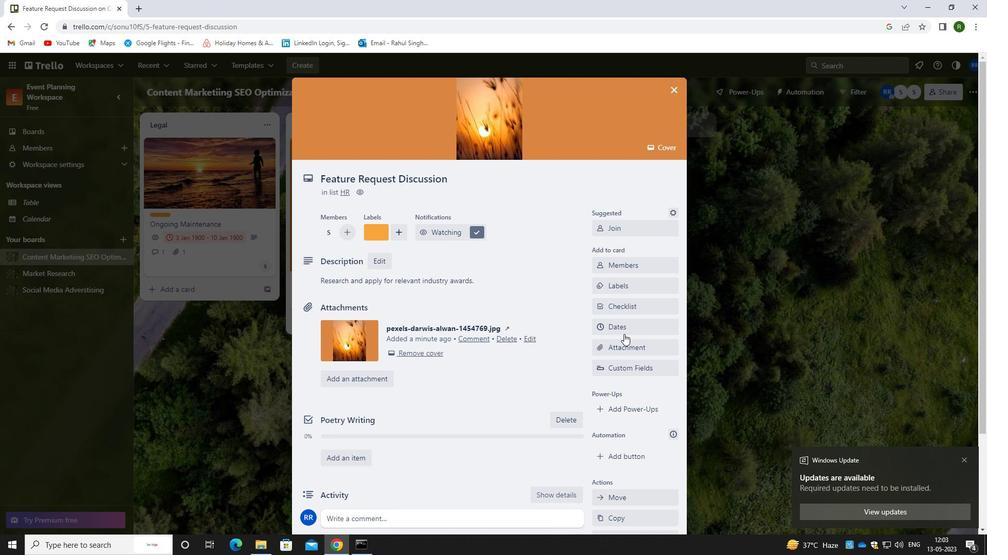 
Action: Mouse moved to (598, 277)
Screenshot: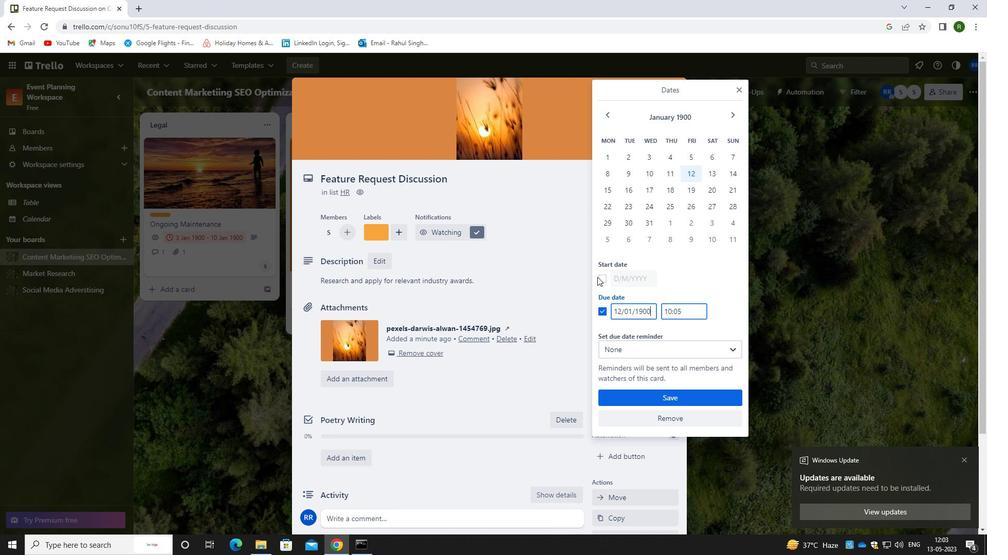 
Action: Mouse pressed left at (598, 277)
Screenshot: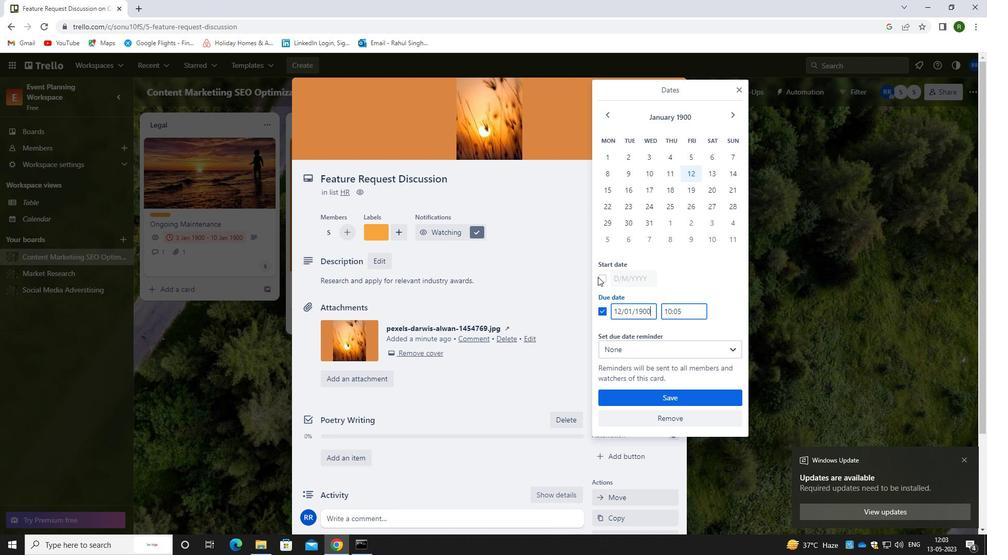 
Action: Mouse moved to (602, 276)
Screenshot: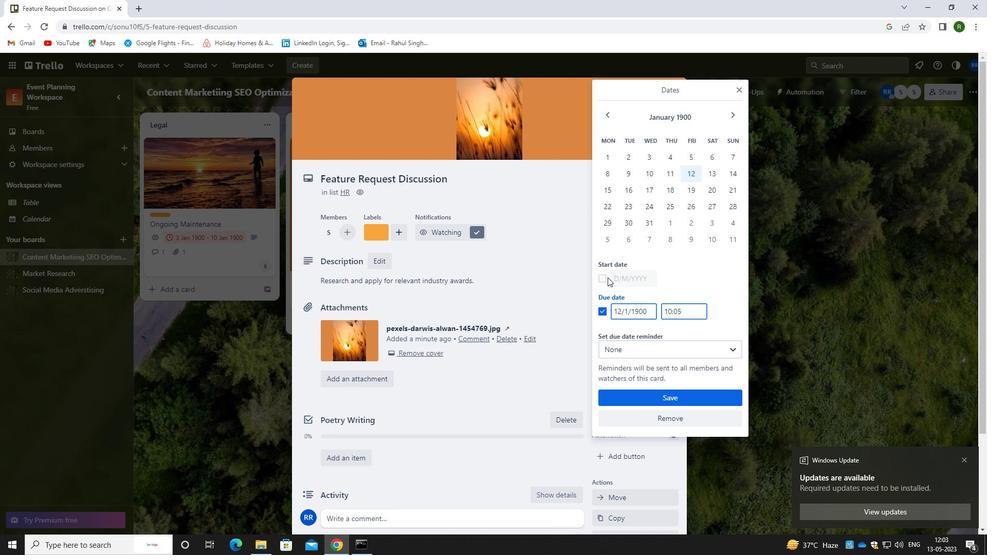 
Action: Mouse pressed left at (602, 276)
Screenshot: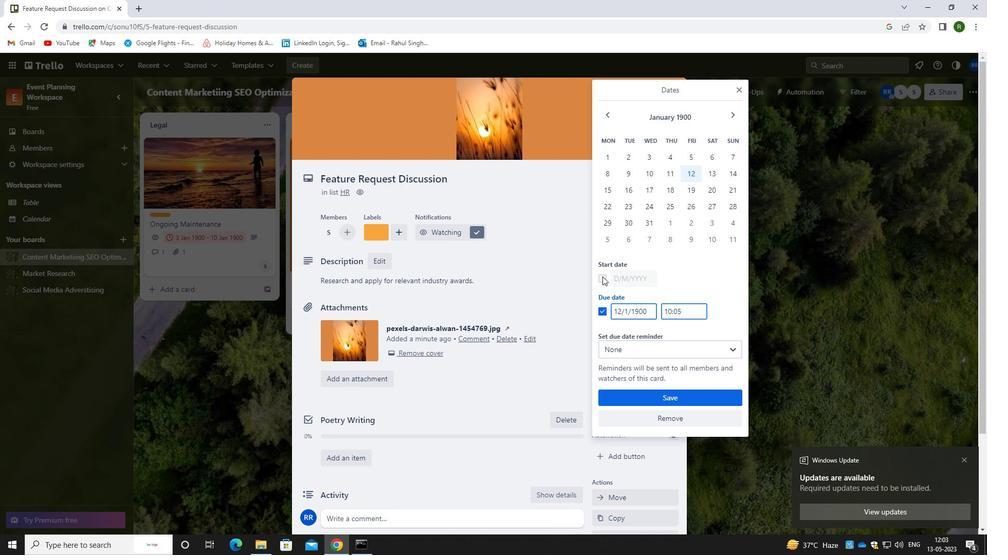 
Action: Mouse moved to (652, 279)
Screenshot: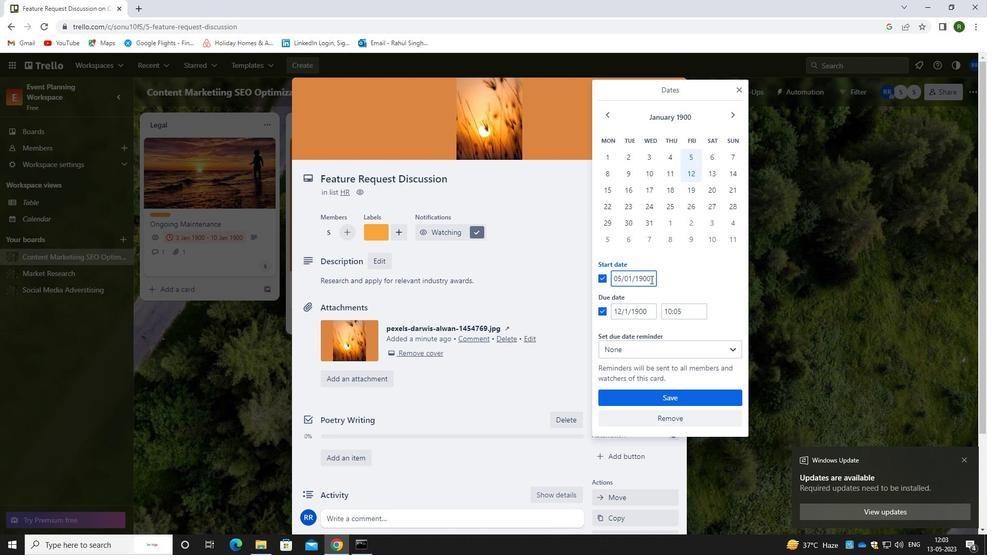 
Action: Mouse pressed left at (652, 279)
Screenshot: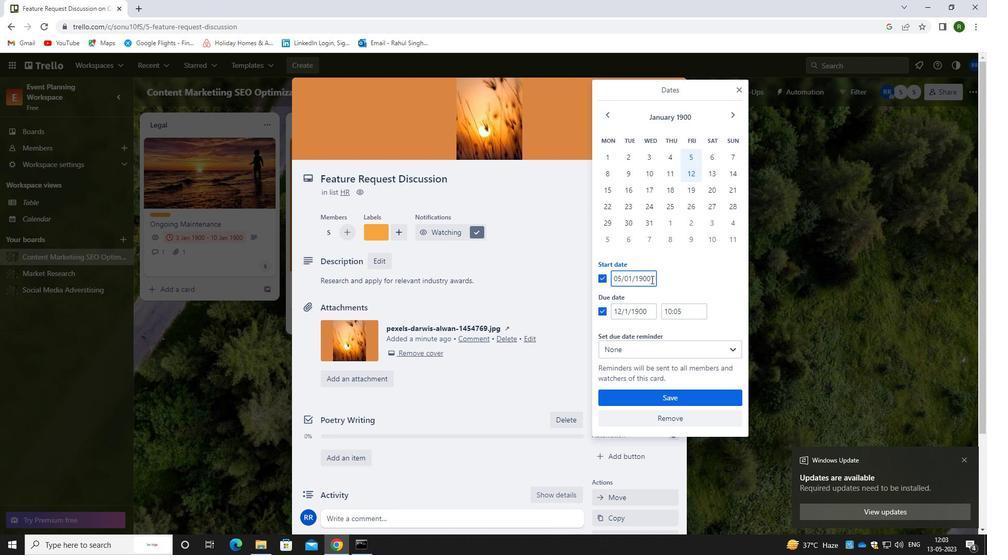 
Action: Mouse moved to (600, 284)
Screenshot: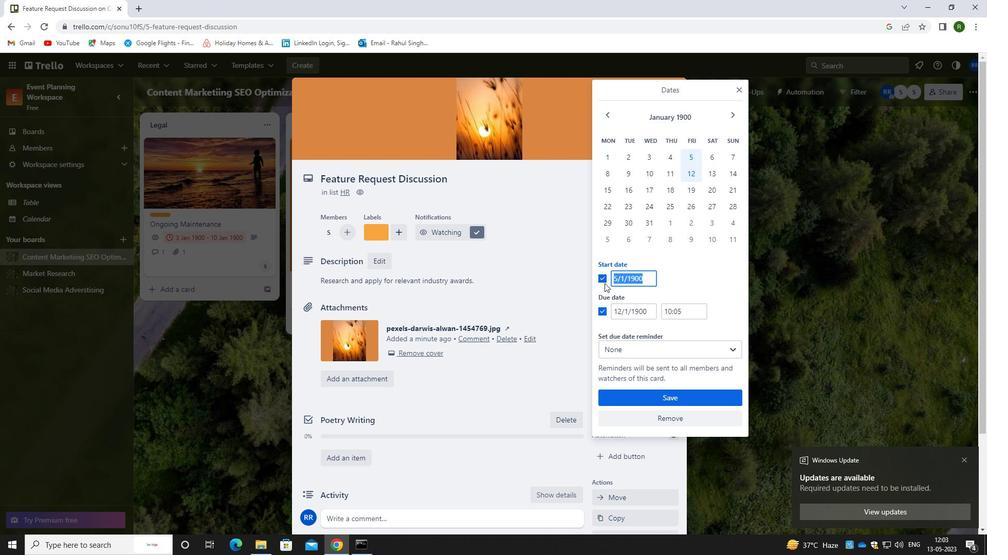 
Action: Key pressed 06/01/1900
Screenshot: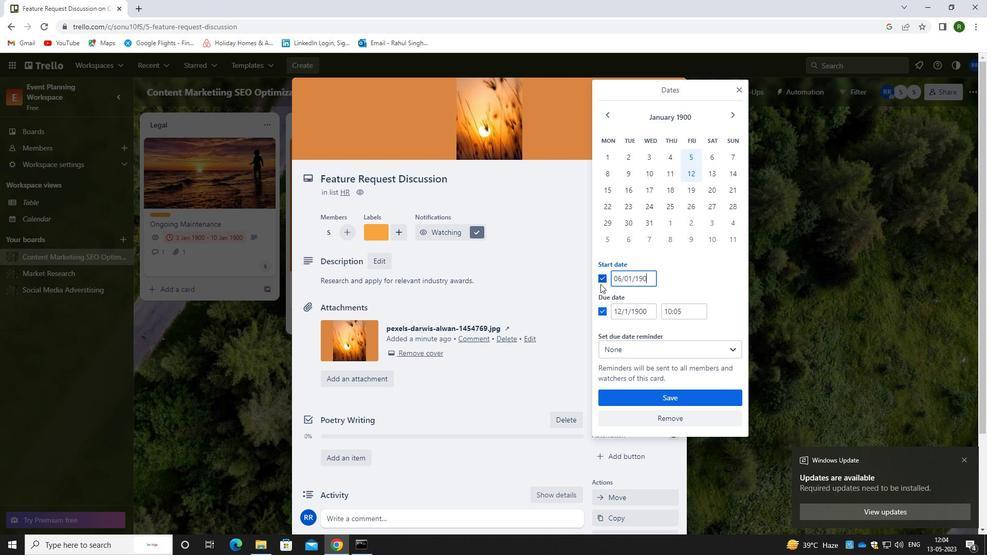 
Action: Mouse moved to (648, 310)
Screenshot: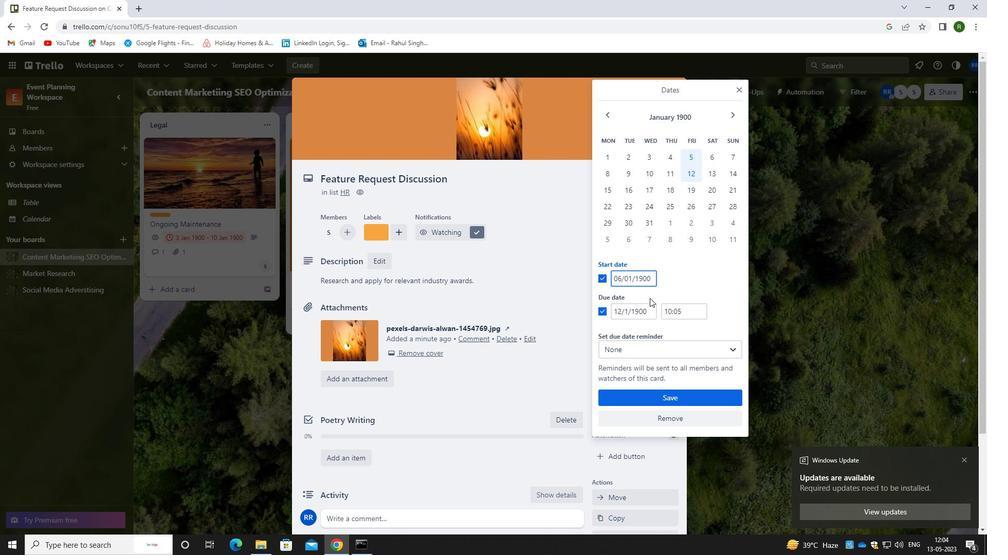 
Action: Mouse pressed left at (648, 310)
Screenshot: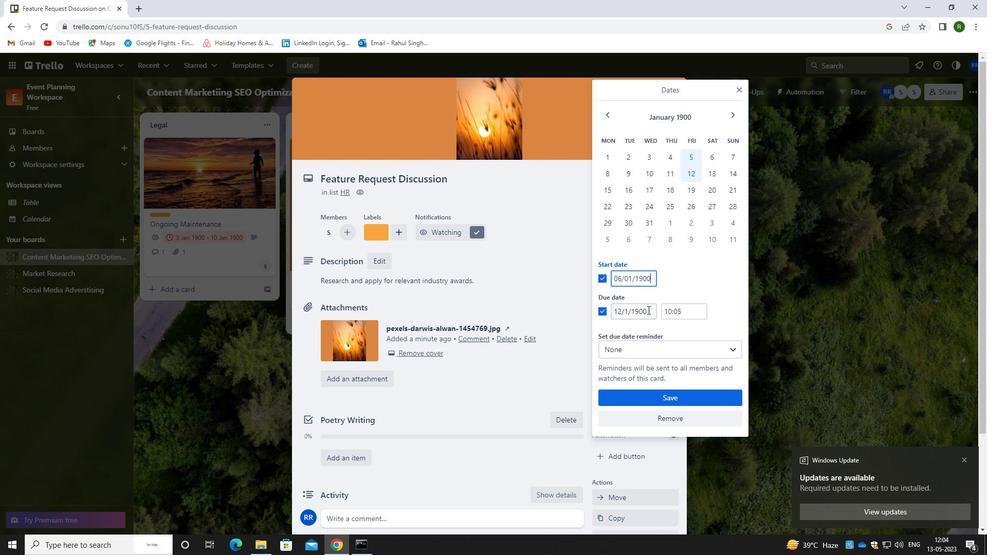 
Action: Mouse moved to (613, 315)
Screenshot: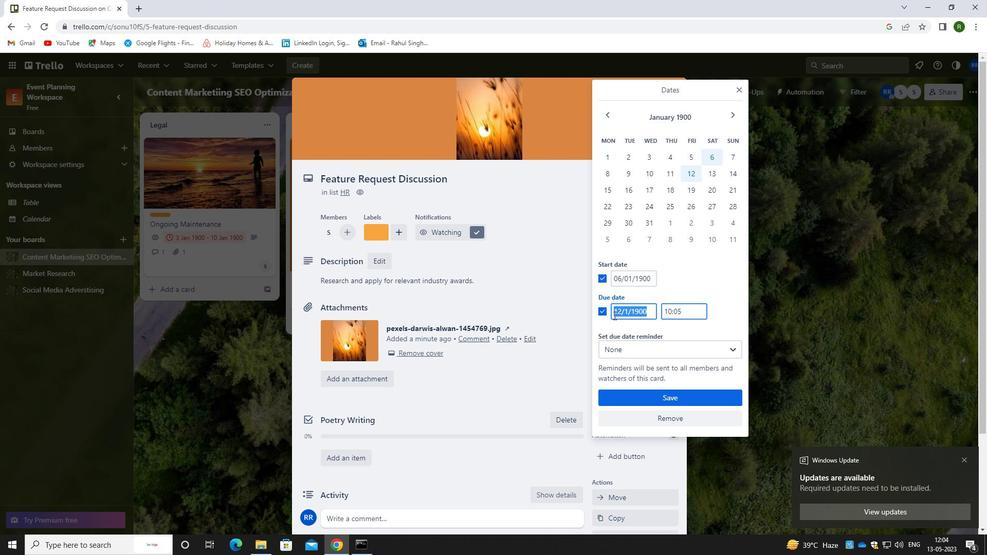 
Action: Key pressed 13/01/1900
Screenshot: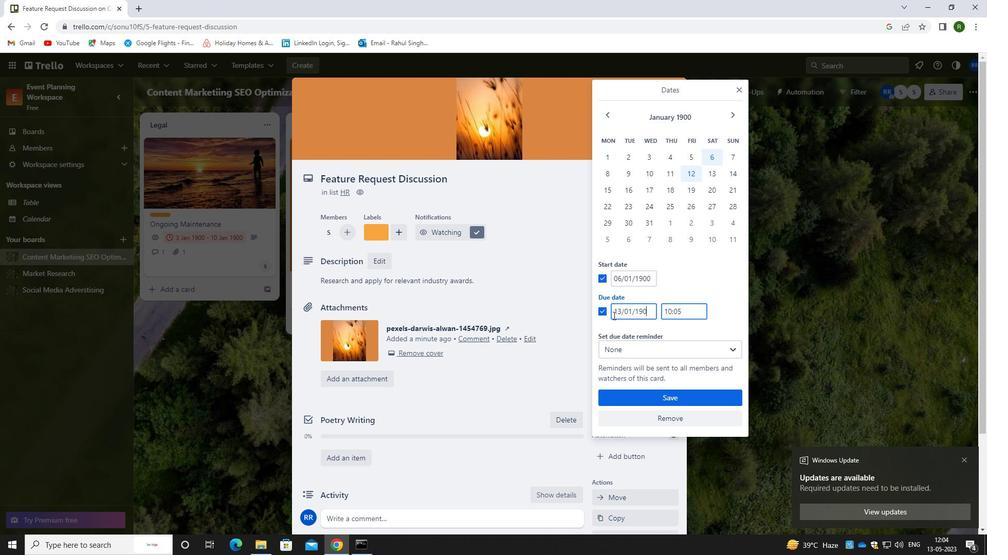 
Action: Mouse scrolled (613, 316) with delta (0, 0)
Screenshot: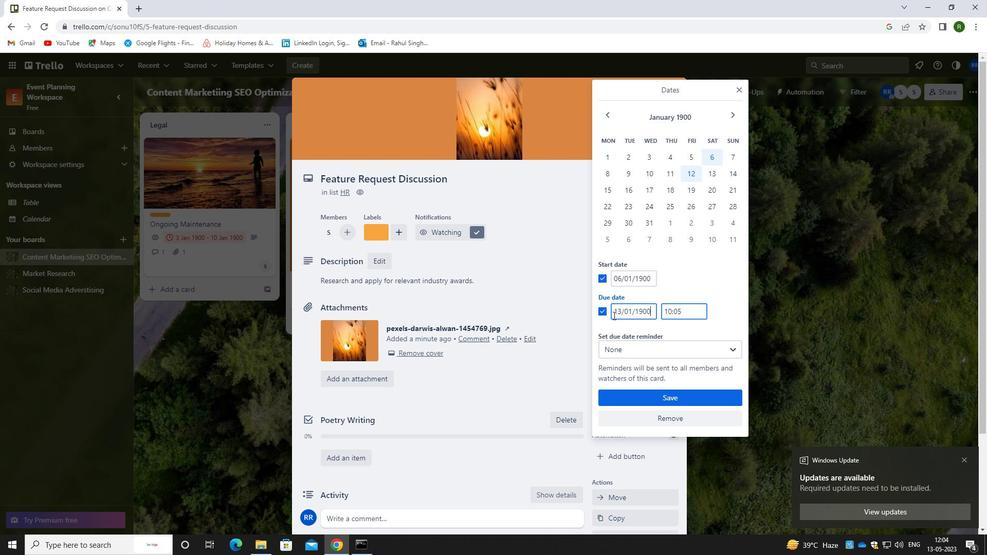 
Action: Mouse scrolled (613, 316) with delta (0, 0)
Screenshot: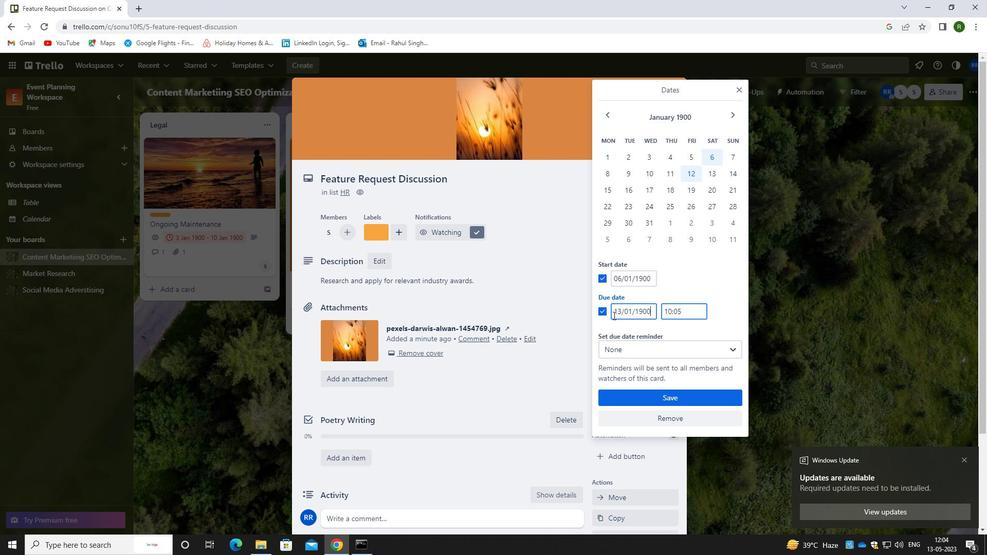 
Action: Mouse moved to (612, 315)
Screenshot: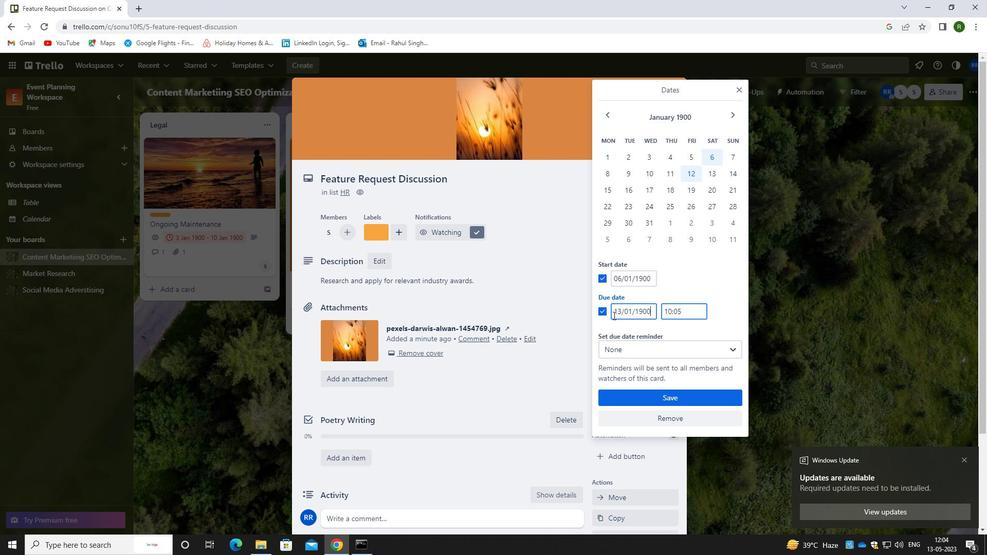 
Action: Mouse scrolled (612, 316) with delta (0, 0)
Screenshot: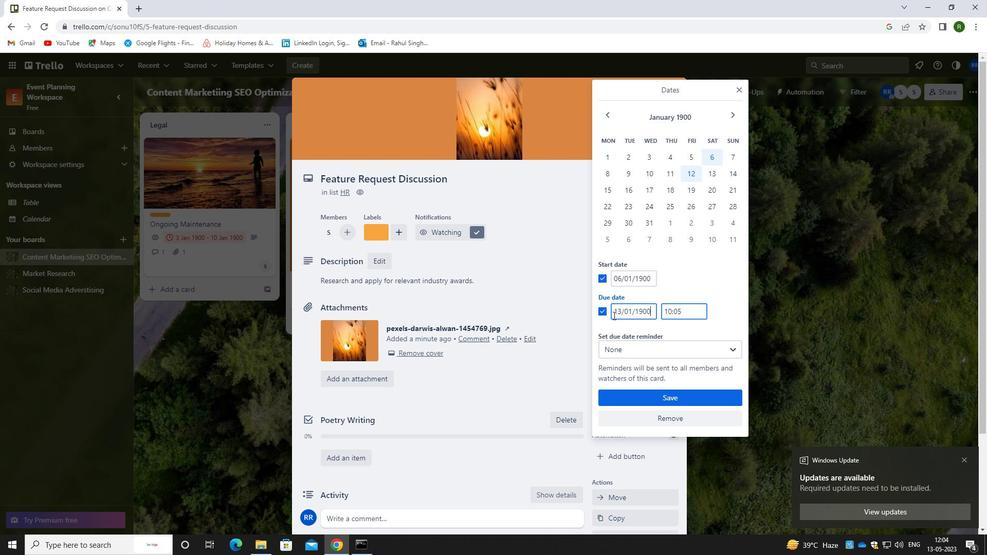 
Action: Mouse moved to (654, 399)
Screenshot: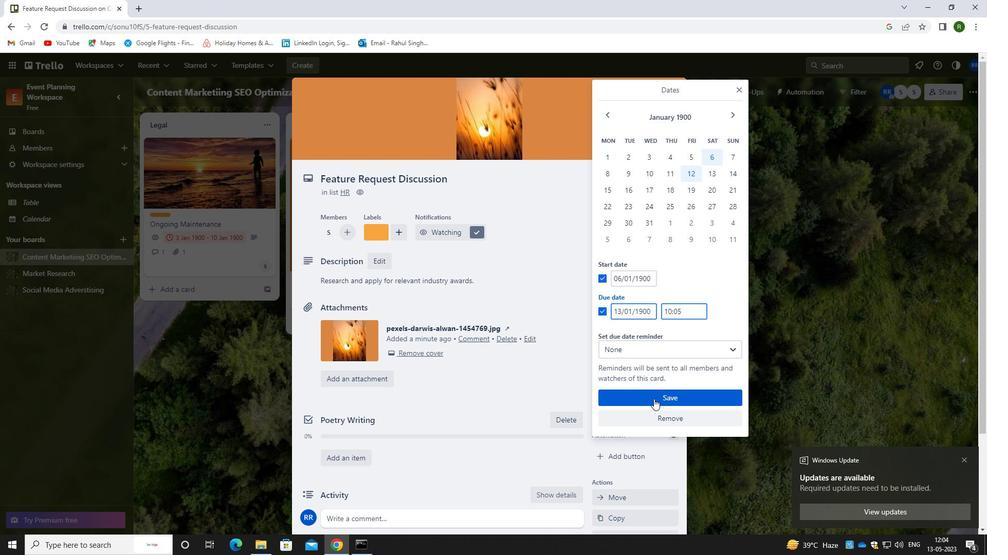 
Action: Mouse pressed left at (654, 399)
Screenshot: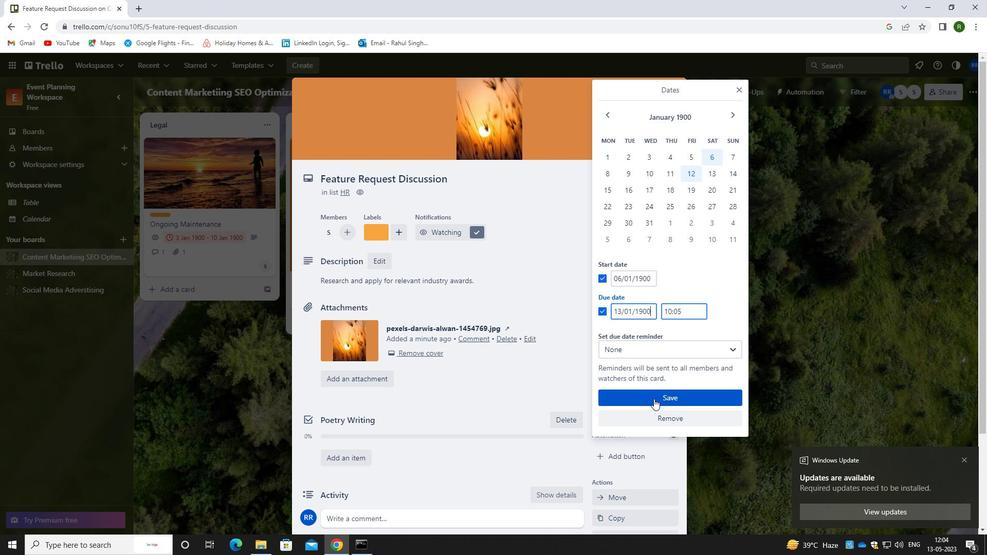 
Action: Mouse moved to (674, 94)
Screenshot: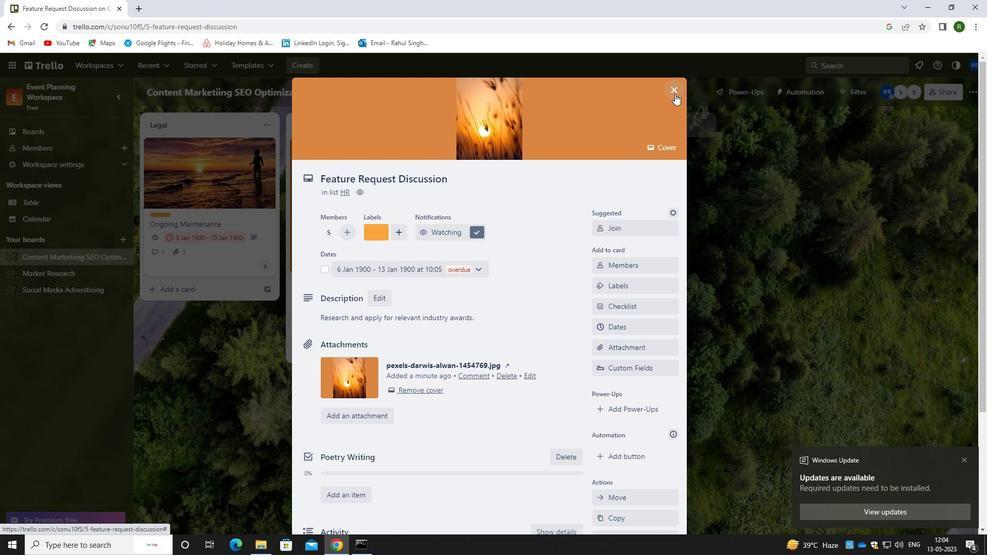 
